 Task: Add Schoolyard Snacks Peanut Butter Keto Cereal to the cart.
Action: Mouse moved to (886, 318)
Screenshot: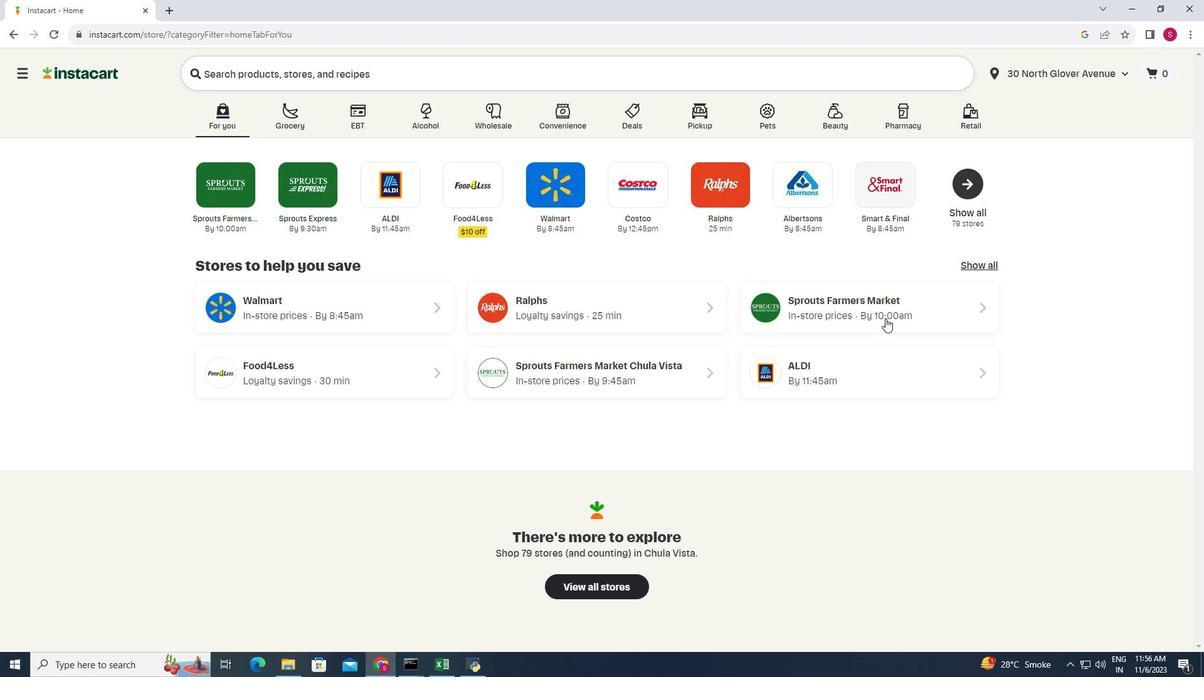 
Action: Mouse pressed left at (886, 318)
Screenshot: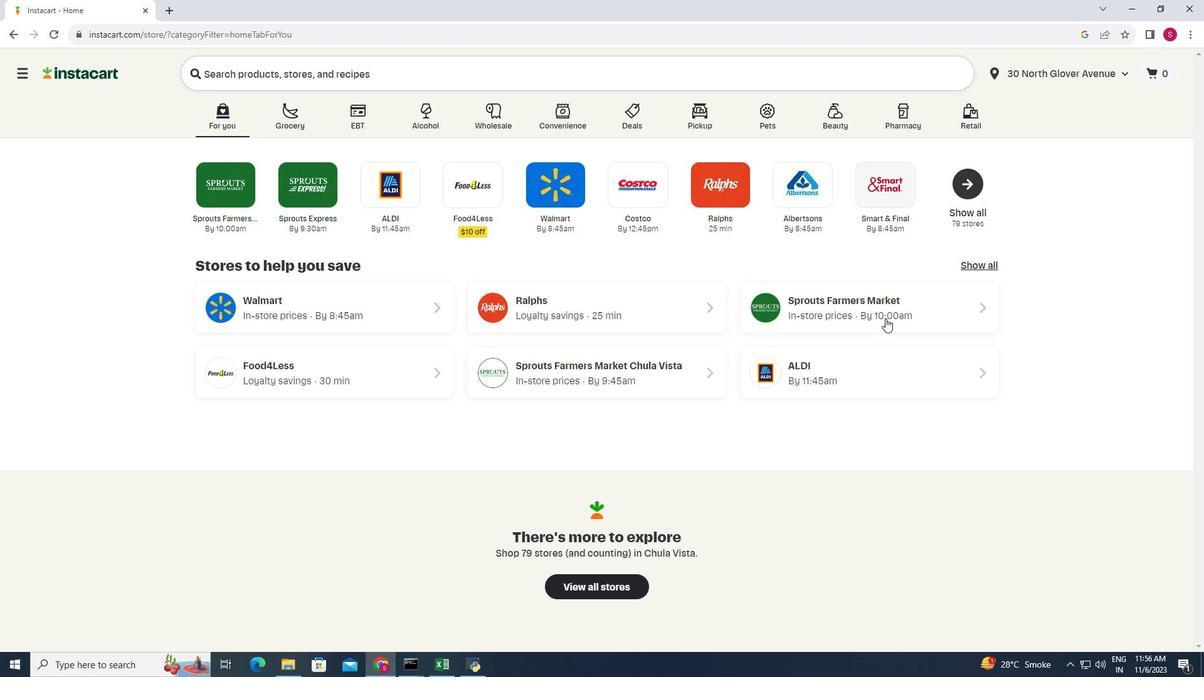 
Action: Mouse moved to (64, 409)
Screenshot: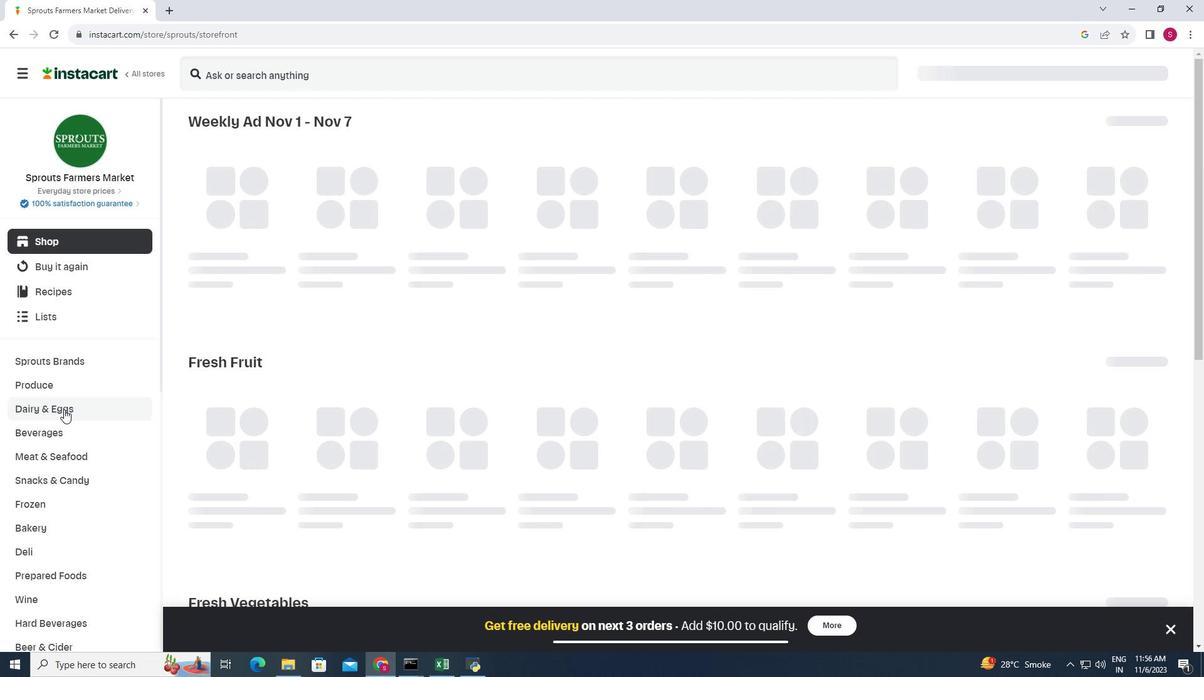 
Action: Mouse scrolled (64, 409) with delta (0, 0)
Screenshot: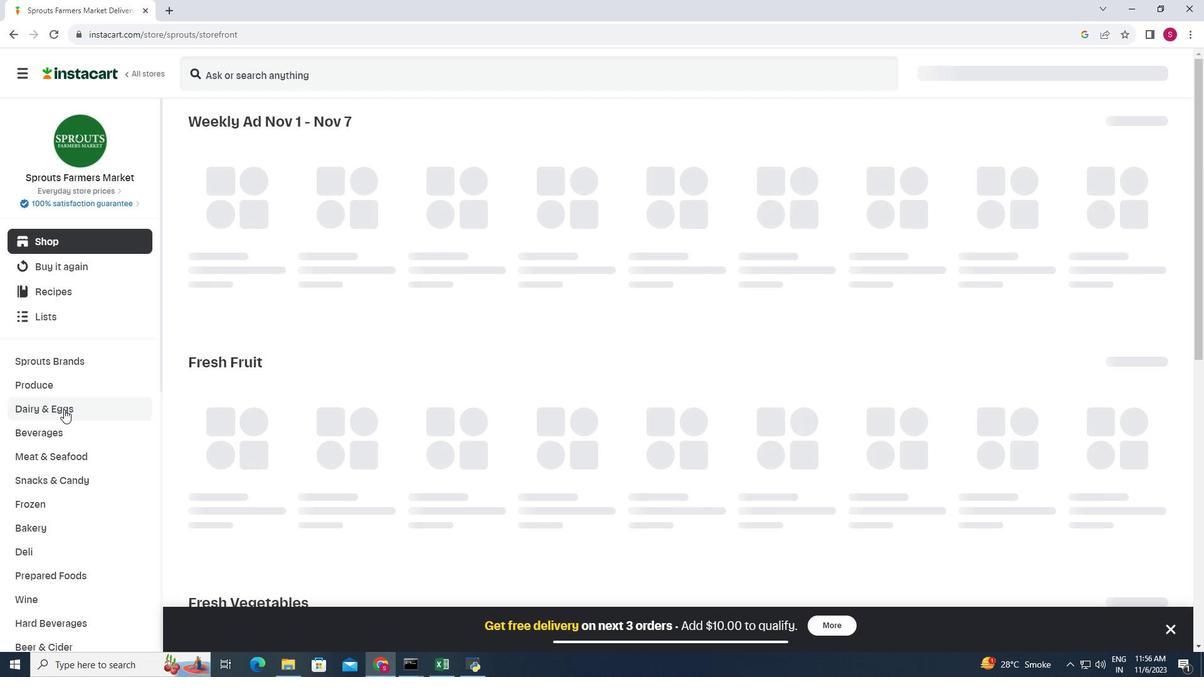 
Action: Mouse scrolled (64, 409) with delta (0, 0)
Screenshot: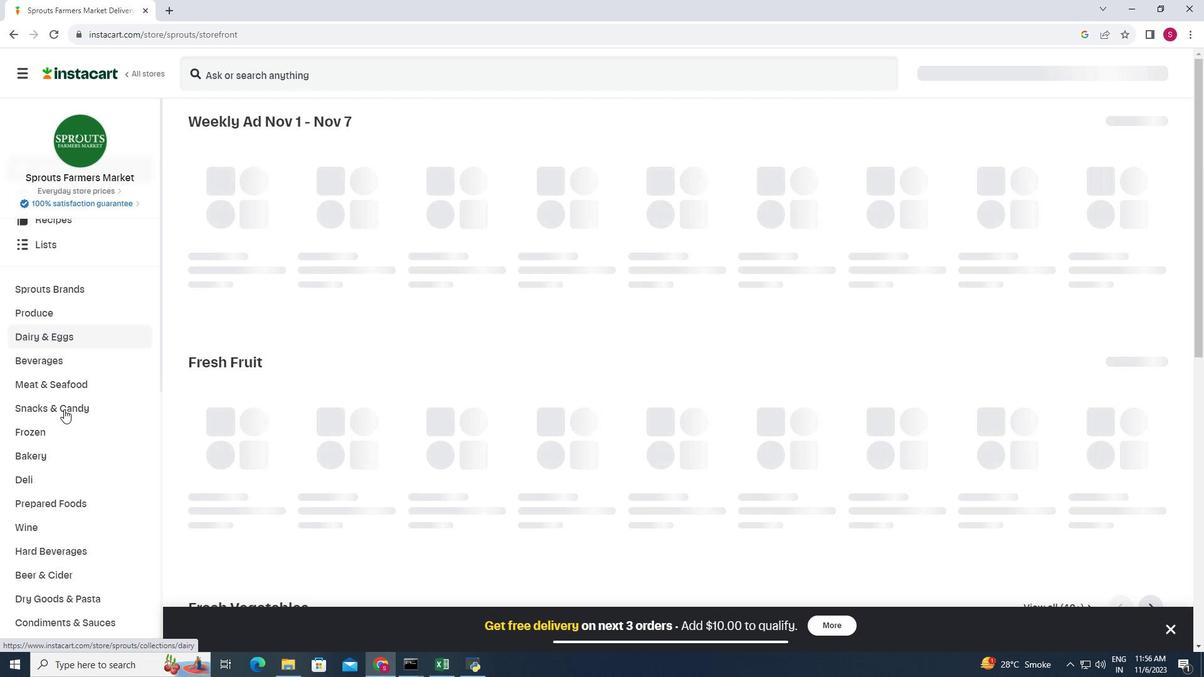 
Action: Mouse scrolled (64, 409) with delta (0, 0)
Screenshot: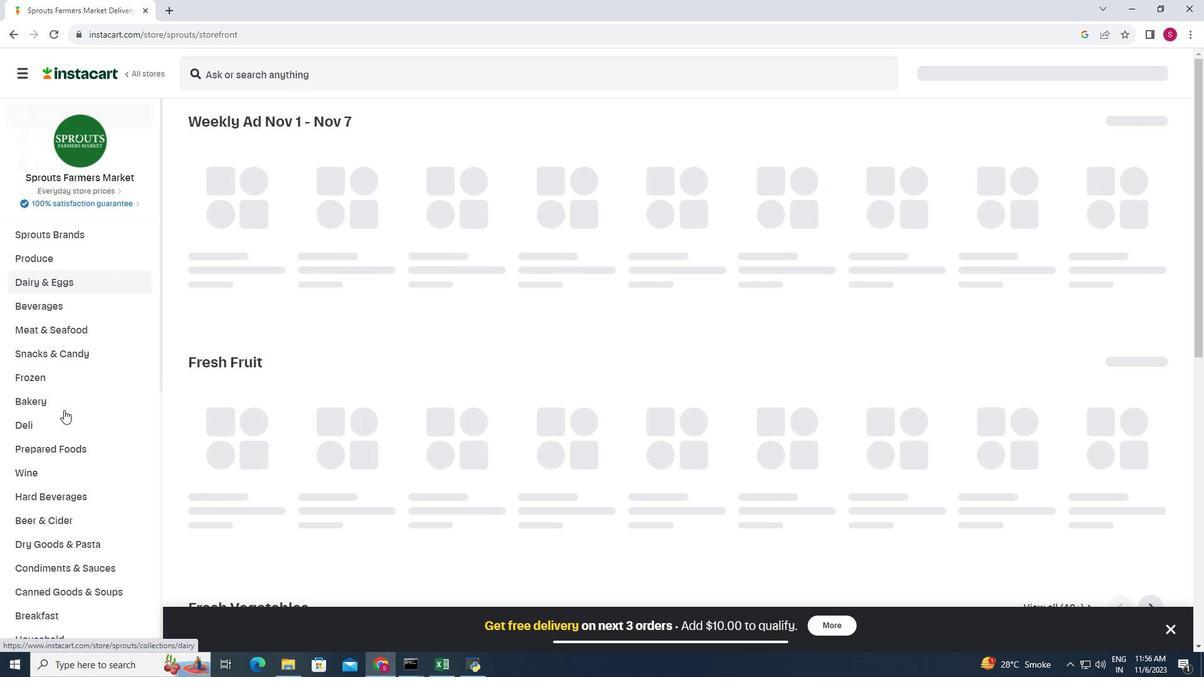 
Action: Mouse moved to (61, 414)
Screenshot: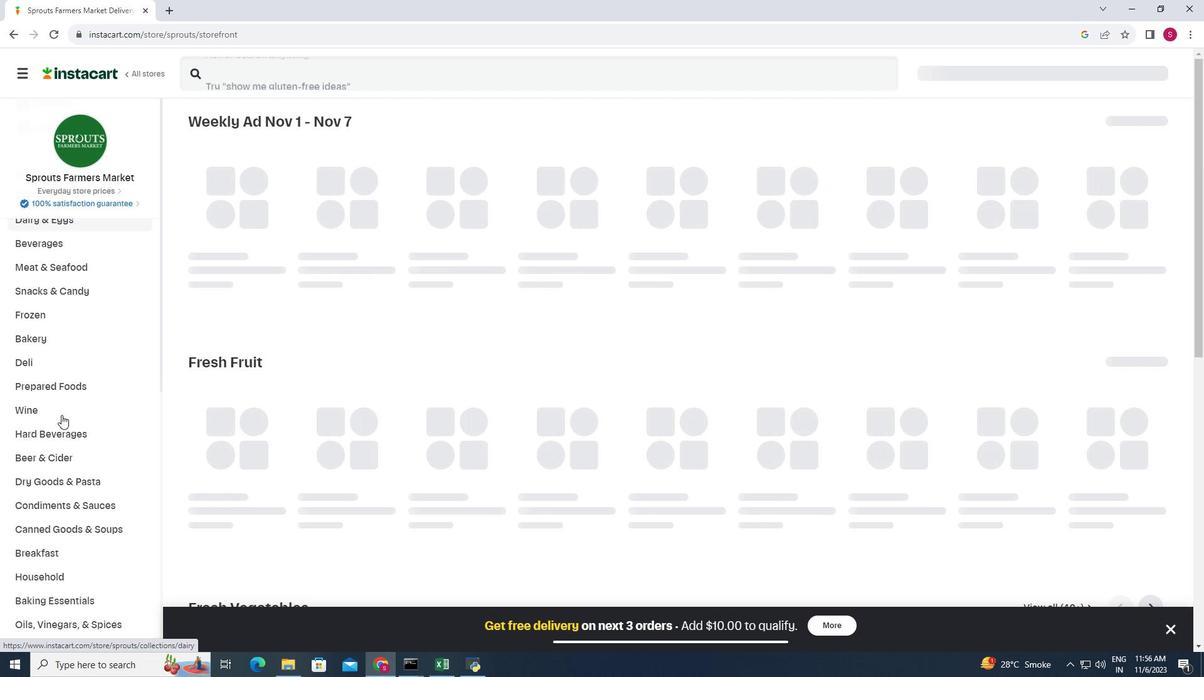 
Action: Mouse scrolled (61, 414) with delta (0, 0)
Screenshot: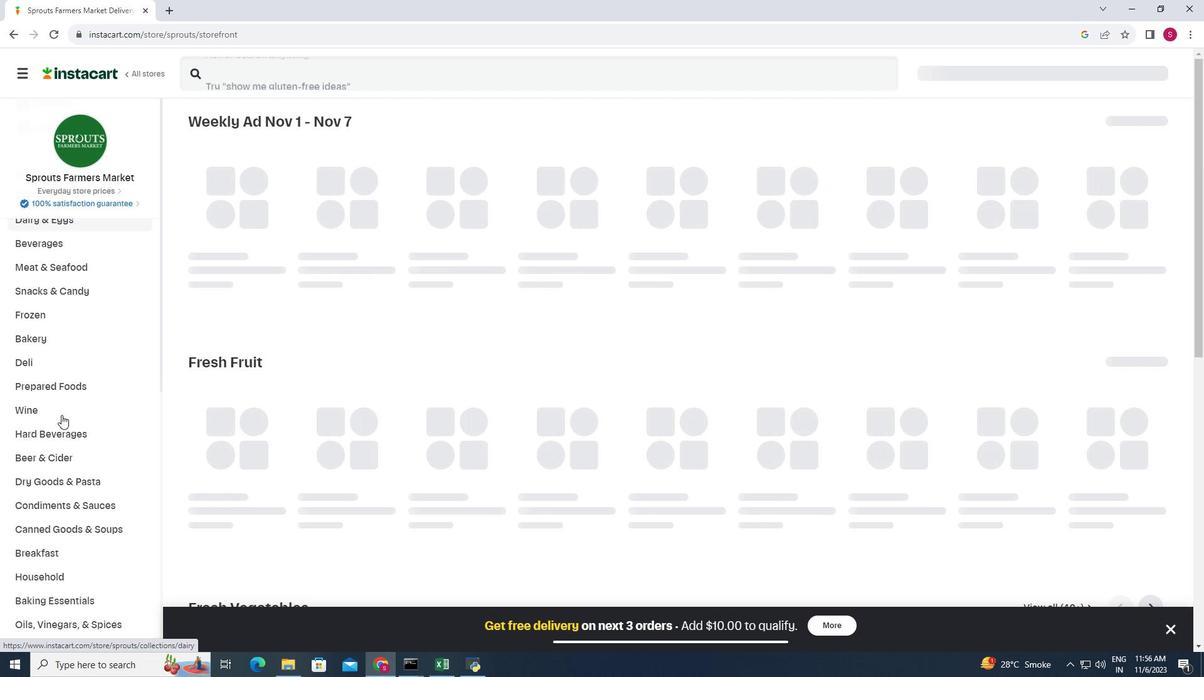 
Action: Mouse moved to (61, 483)
Screenshot: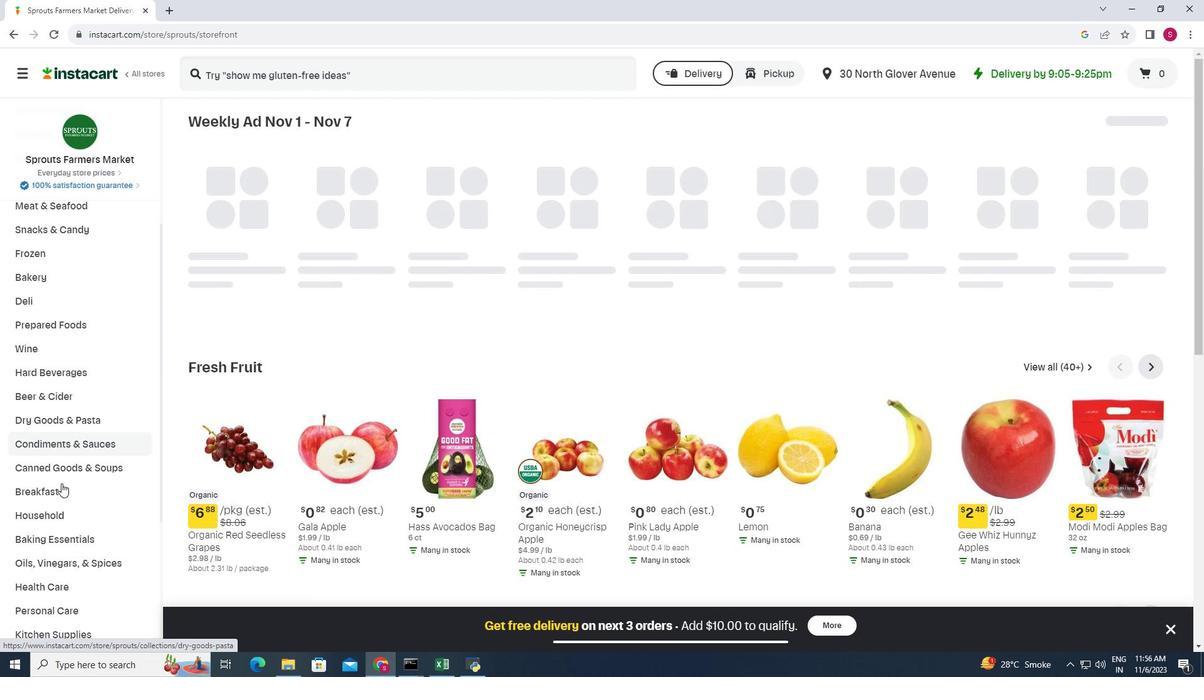 
Action: Mouse pressed left at (61, 483)
Screenshot: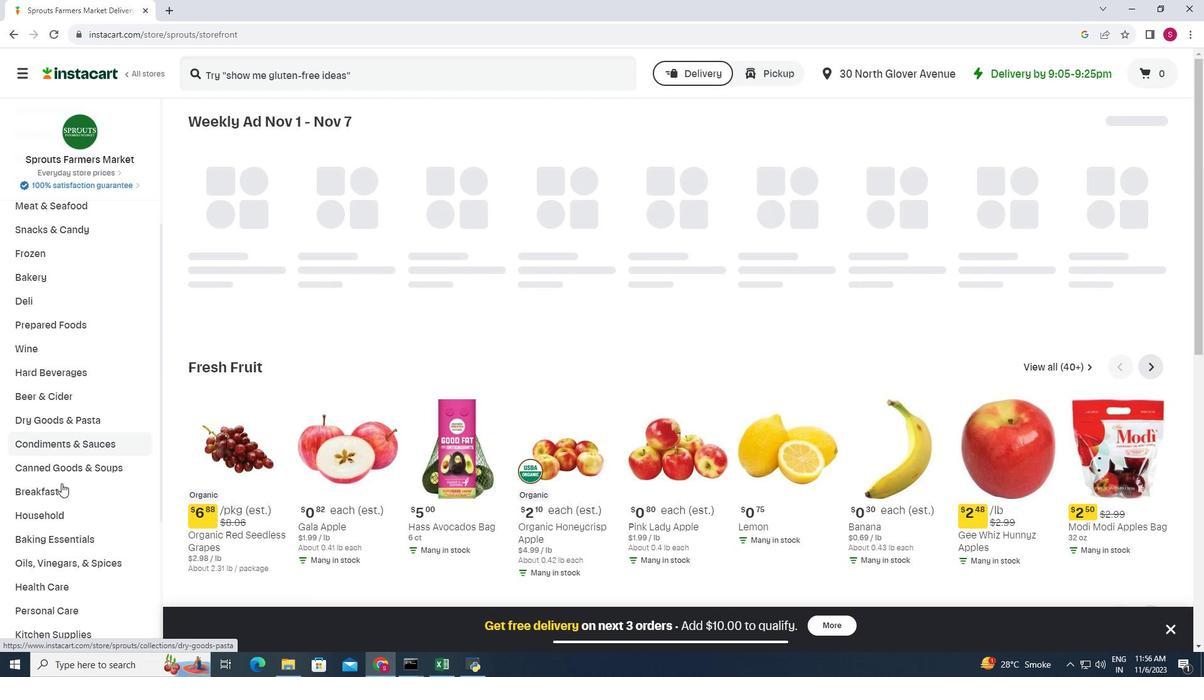 
Action: Mouse moved to (942, 149)
Screenshot: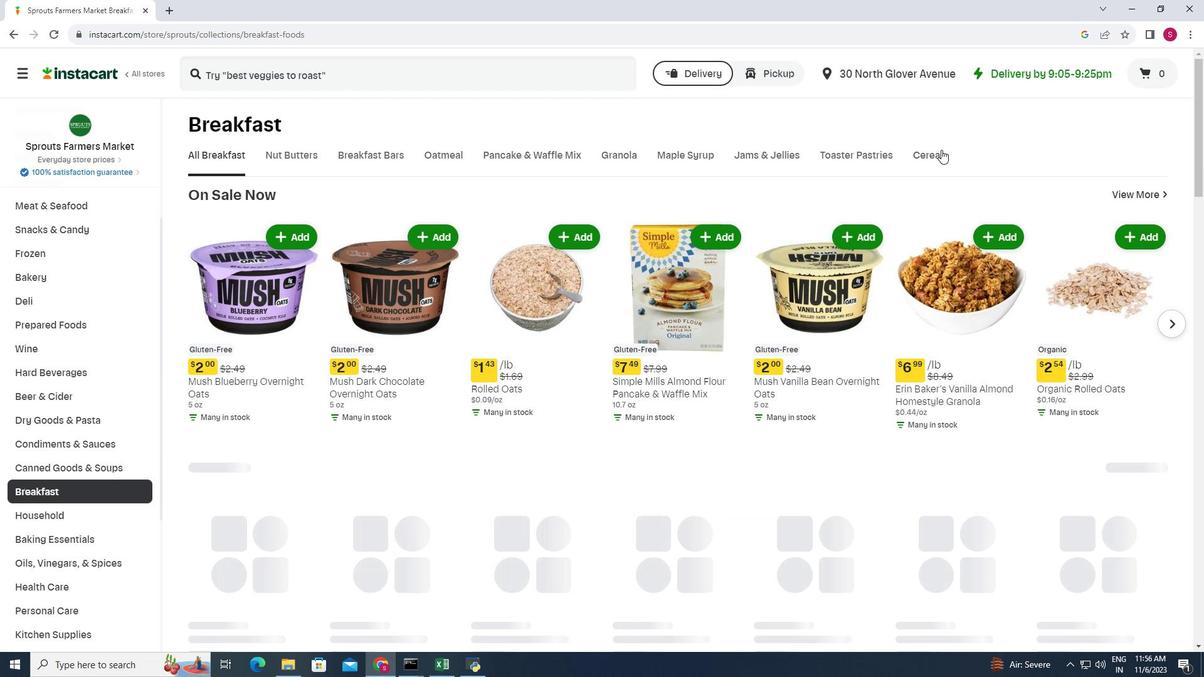 
Action: Mouse pressed left at (942, 149)
Screenshot: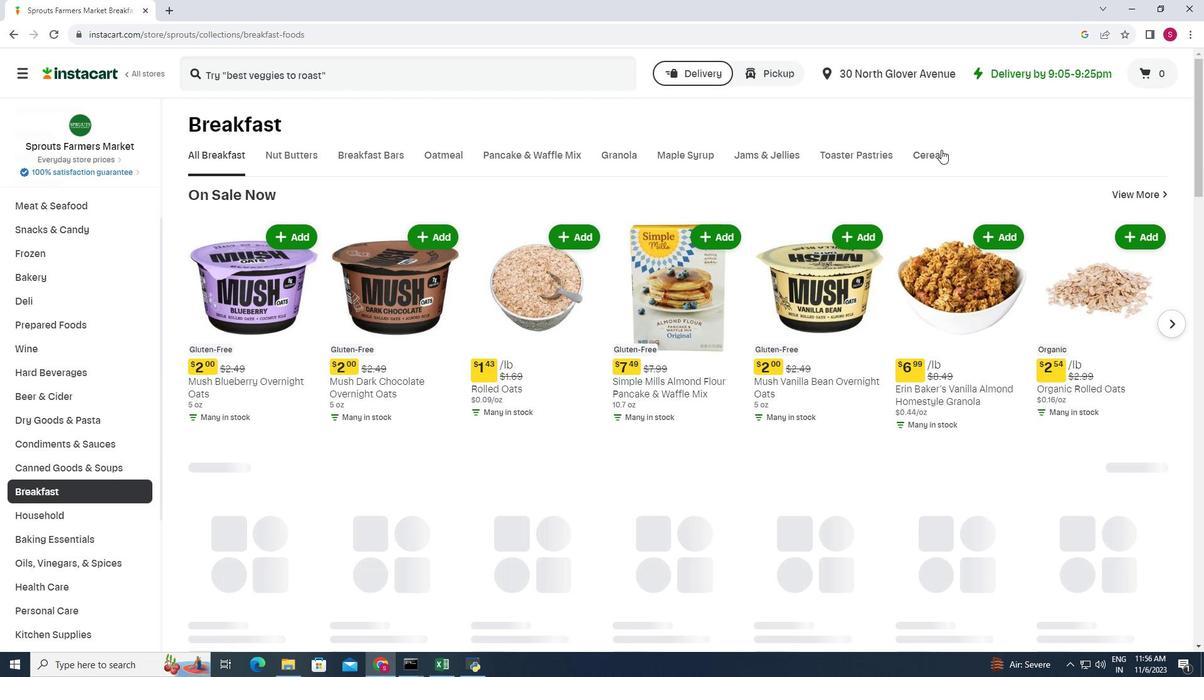 
Action: Mouse moved to (583, 225)
Screenshot: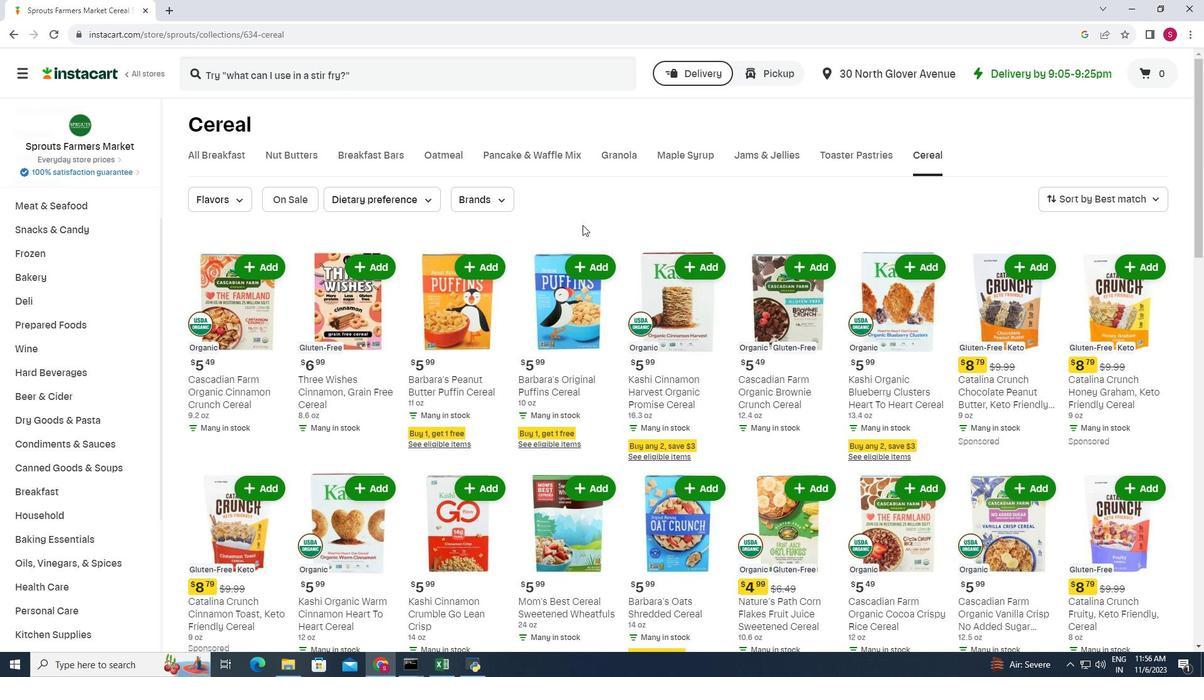
Action: Mouse scrolled (583, 224) with delta (0, 0)
Screenshot: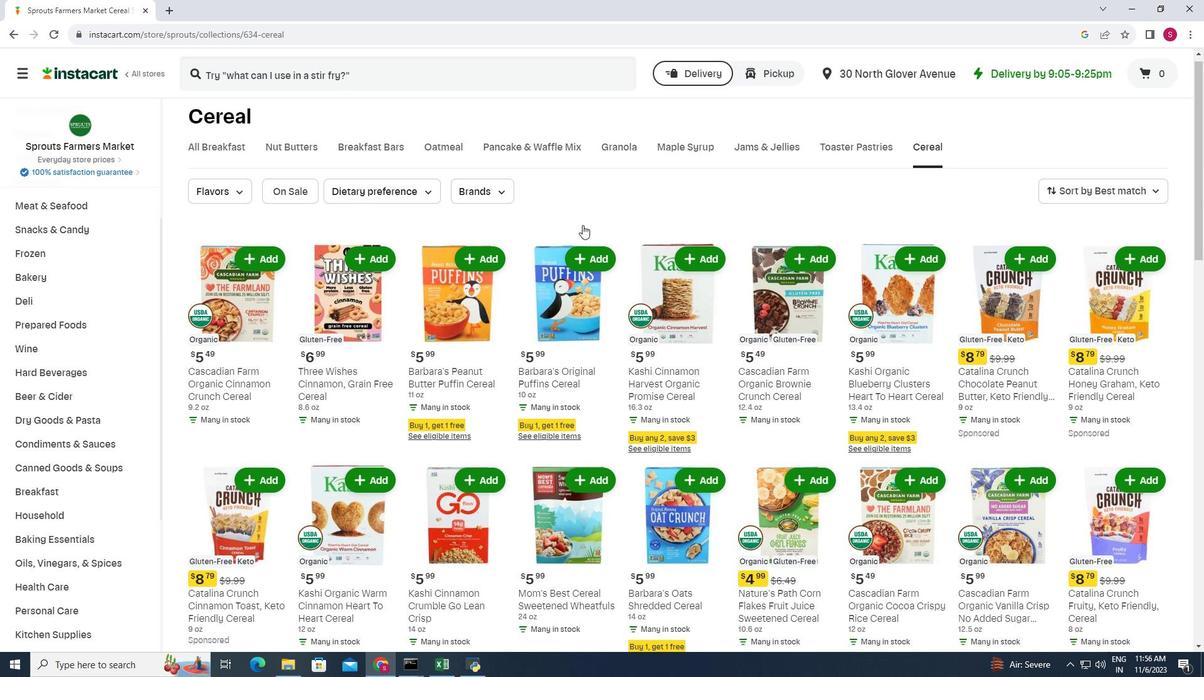 
Action: Mouse moved to (583, 225)
Screenshot: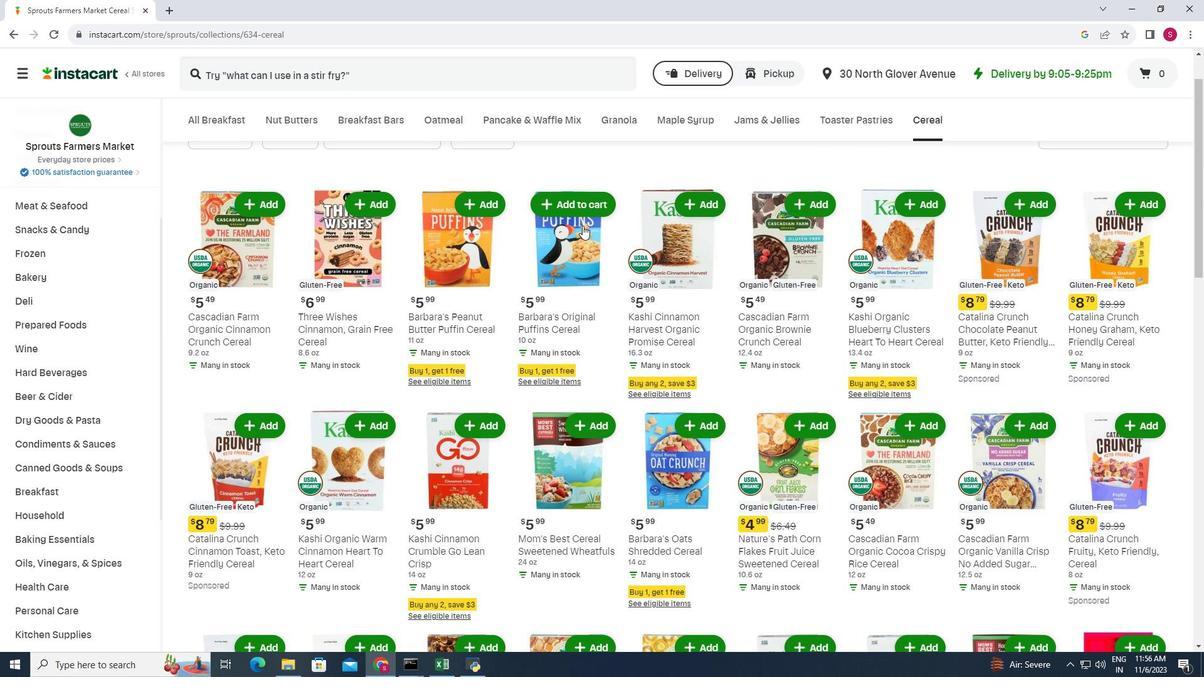 
Action: Mouse scrolled (583, 225) with delta (0, 0)
Screenshot: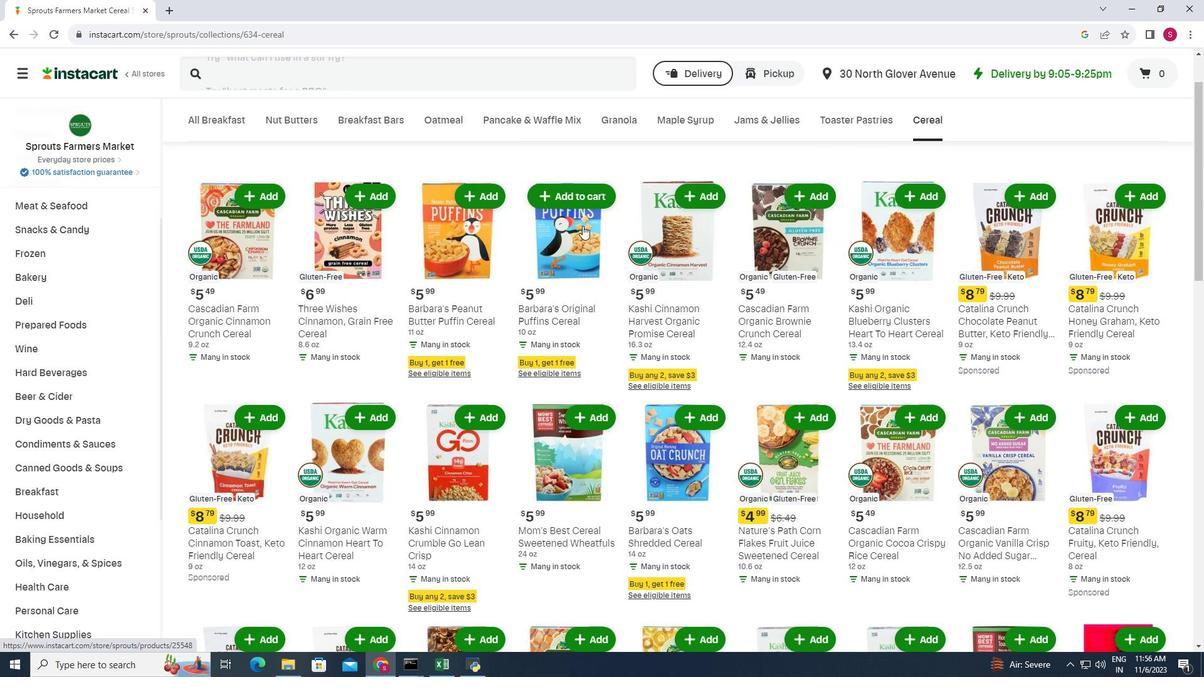 
Action: Mouse scrolled (583, 225) with delta (0, 0)
Screenshot: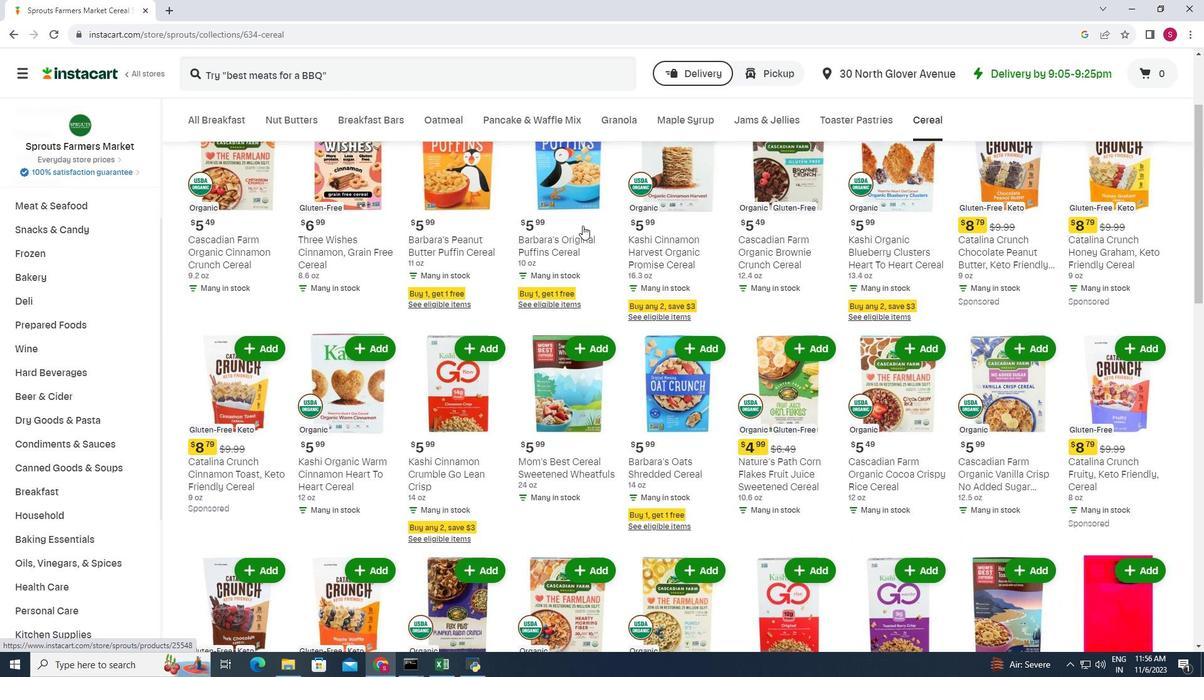 
Action: Mouse scrolled (583, 225) with delta (0, 0)
Screenshot: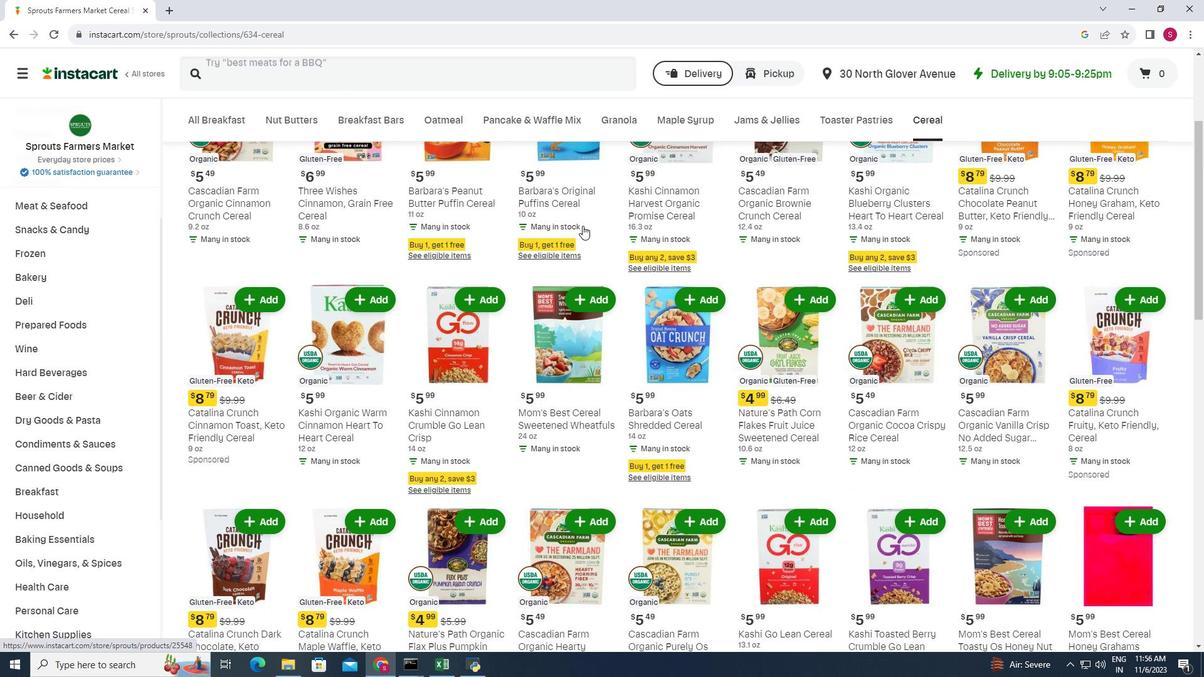 
Action: Mouse scrolled (583, 225) with delta (0, 0)
Screenshot: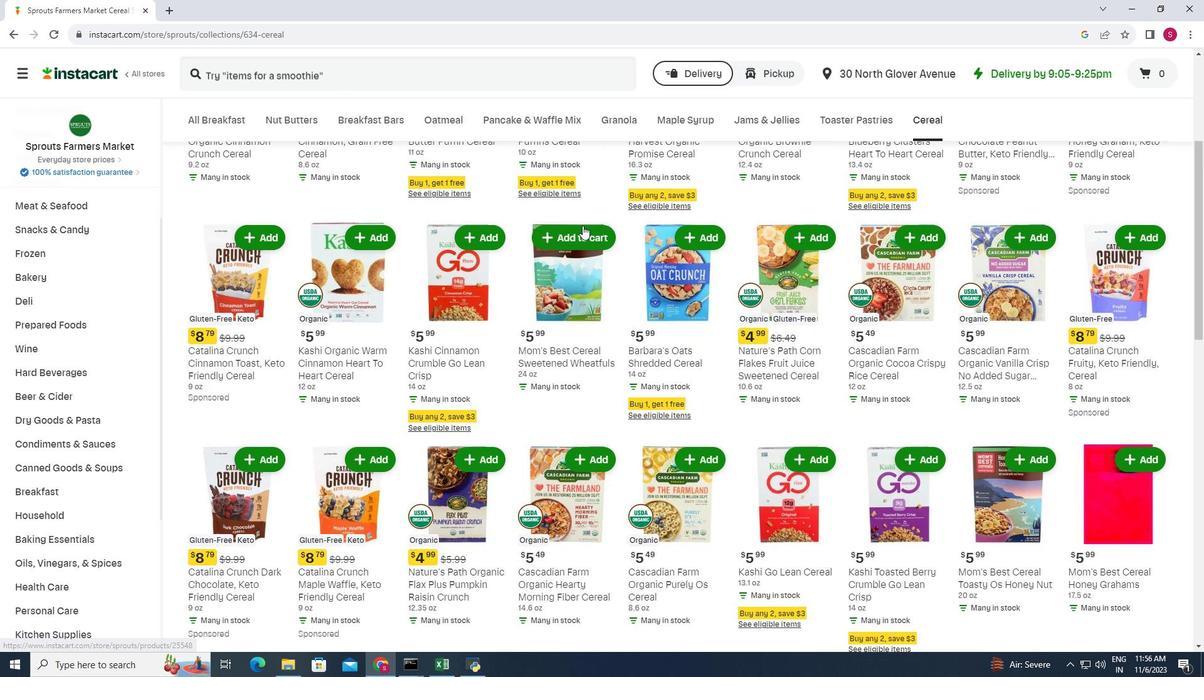 
Action: Mouse scrolled (583, 225) with delta (0, 0)
Screenshot: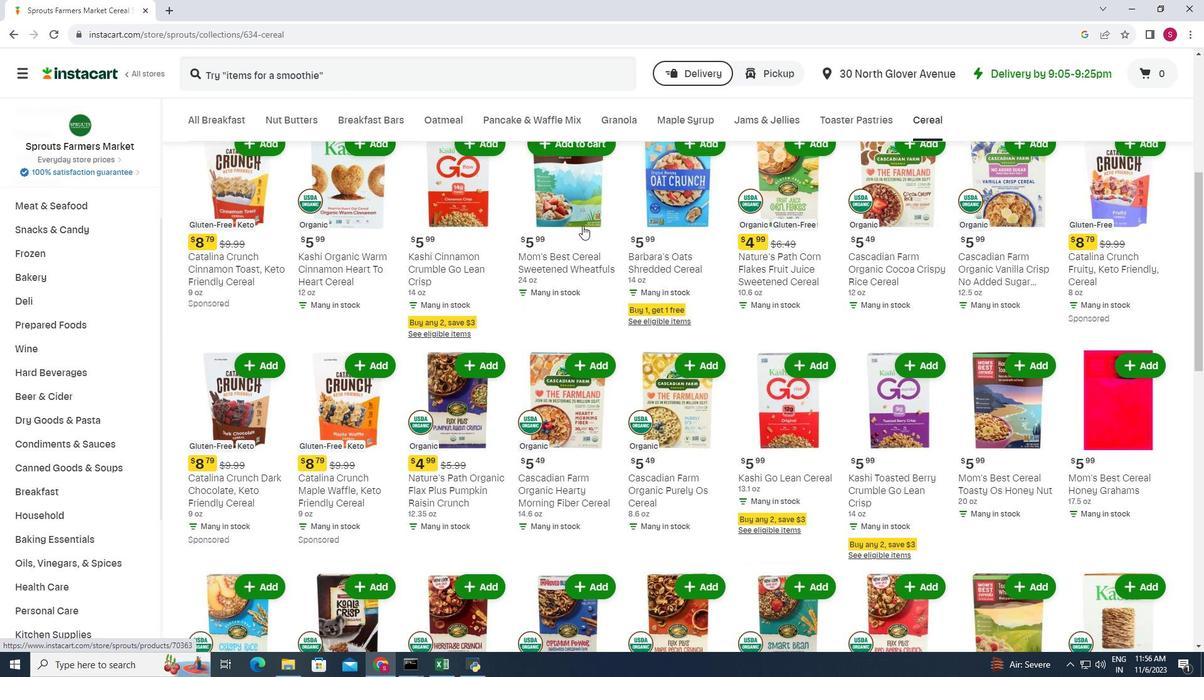 
Action: Mouse scrolled (583, 225) with delta (0, 0)
Screenshot: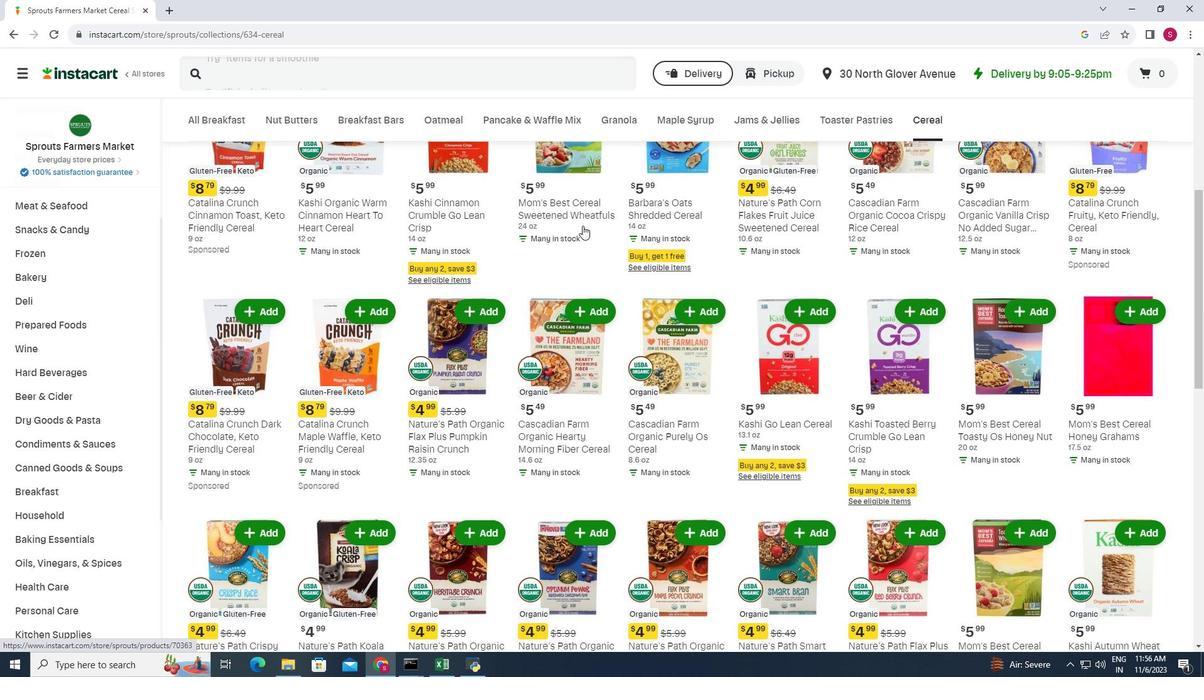 
Action: Mouse scrolled (583, 225) with delta (0, 0)
Screenshot: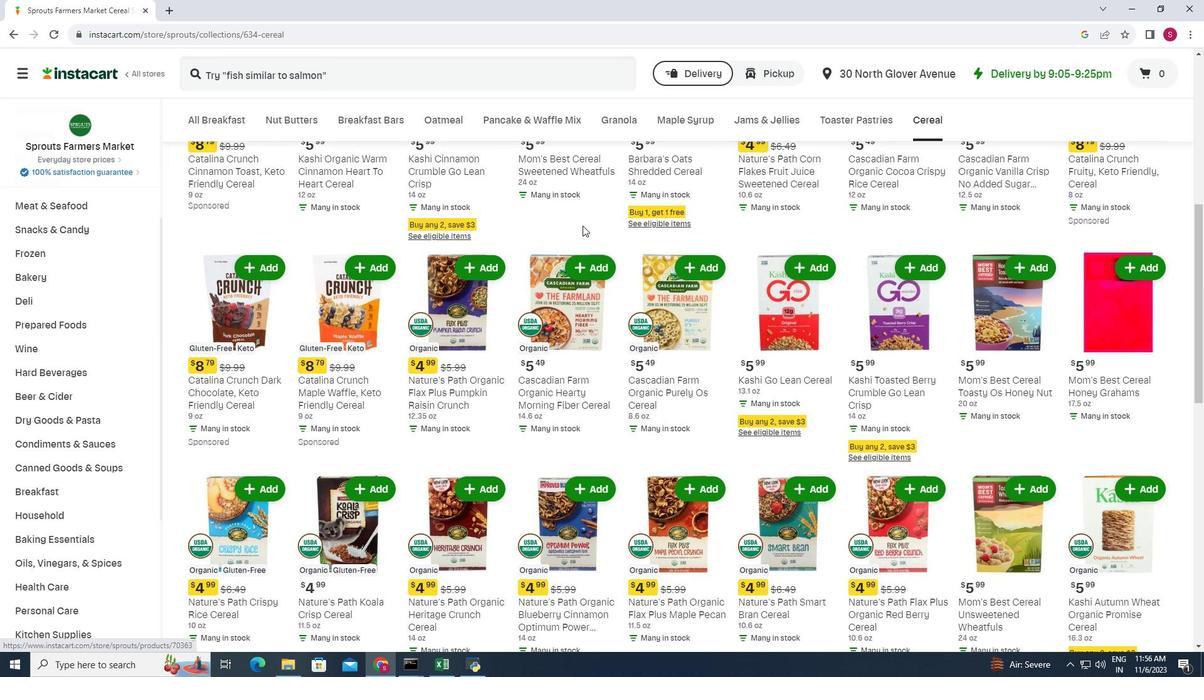 
Action: Mouse scrolled (583, 225) with delta (0, 0)
Screenshot: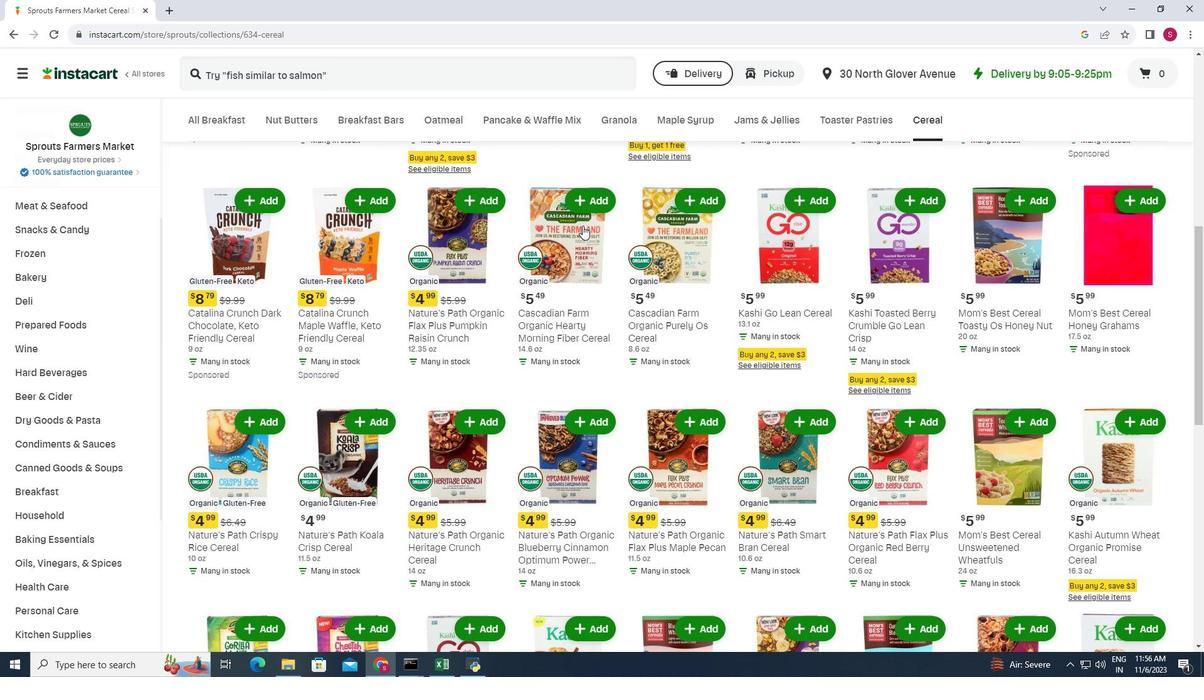 
Action: Mouse scrolled (583, 225) with delta (0, 0)
Screenshot: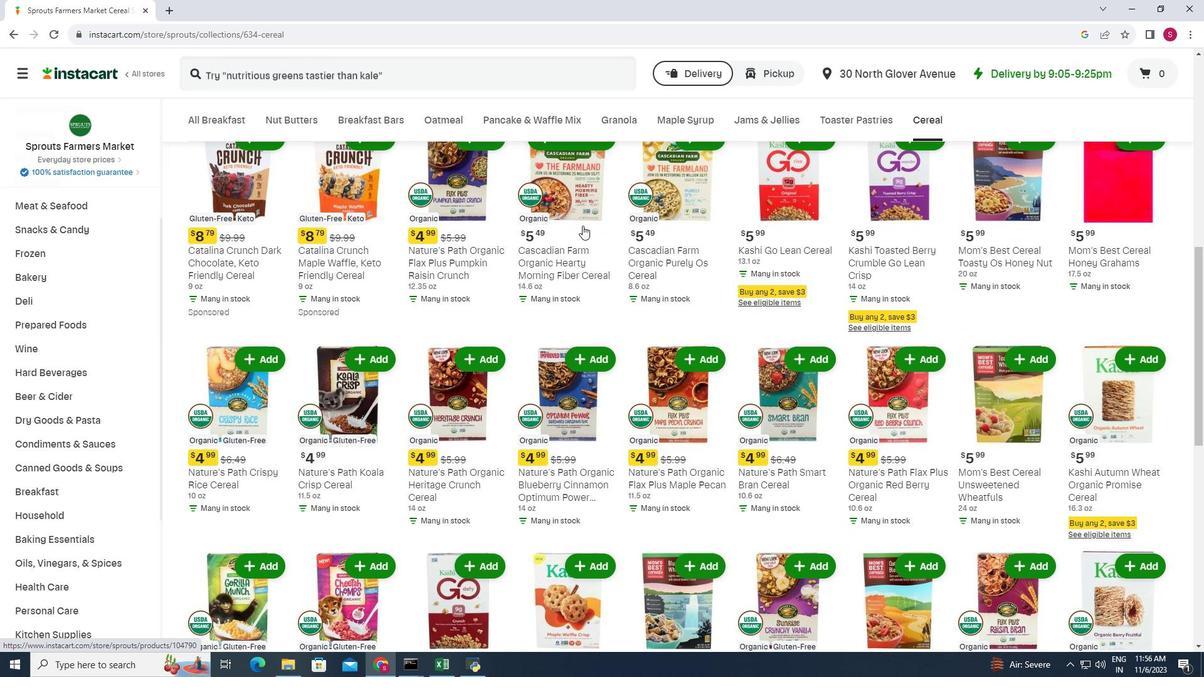 
Action: Mouse scrolled (583, 225) with delta (0, 0)
Screenshot: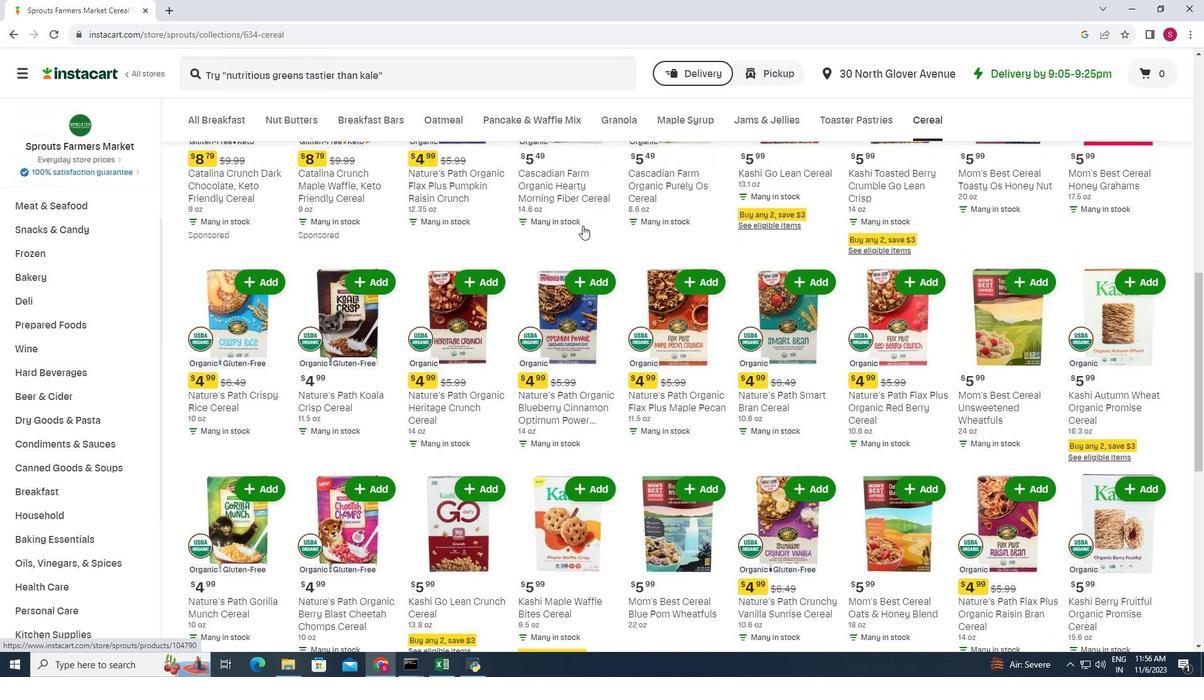 
Action: Mouse scrolled (583, 225) with delta (0, 0)
Screenshot: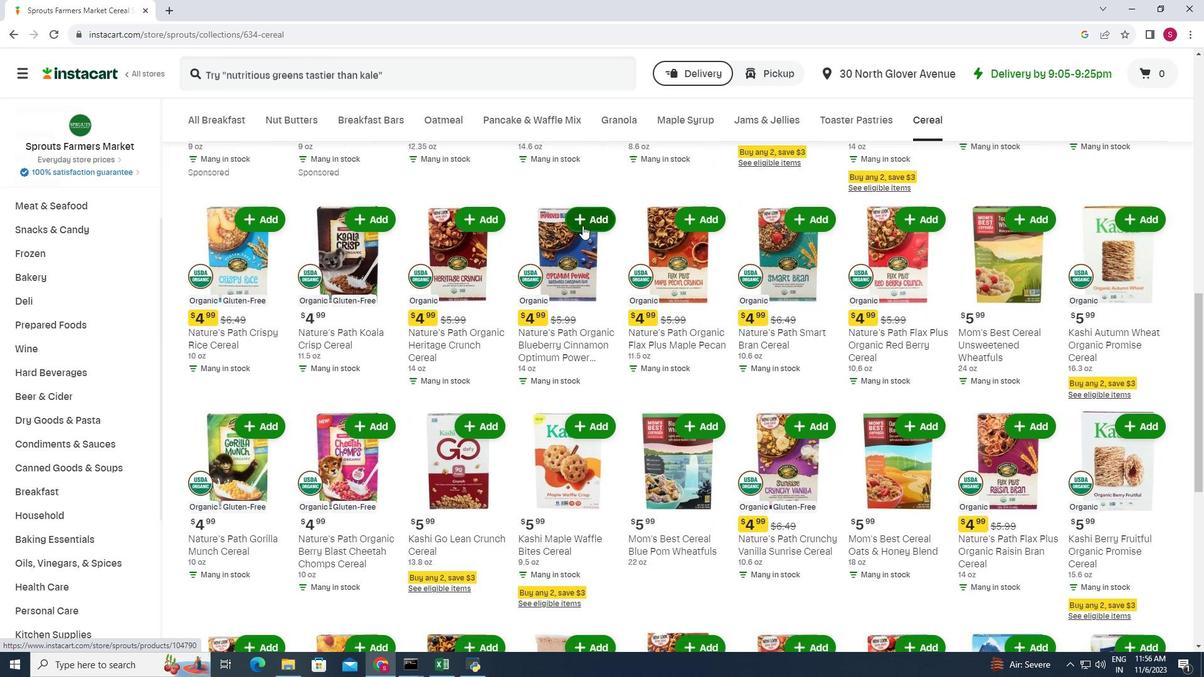 
Action: Mouse scrolled (583, 225) with delta (0, 0)
Screenshot: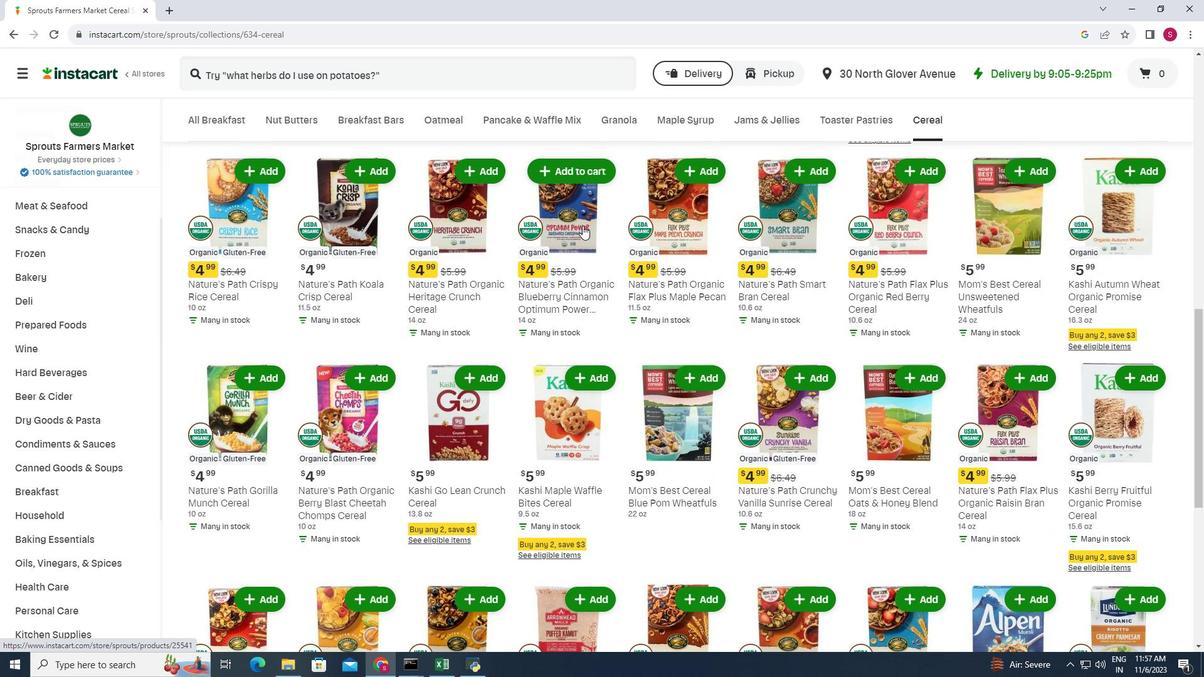 
Action: Mouse scrolled (583, 225) with delta (0, 0)
Screenshot: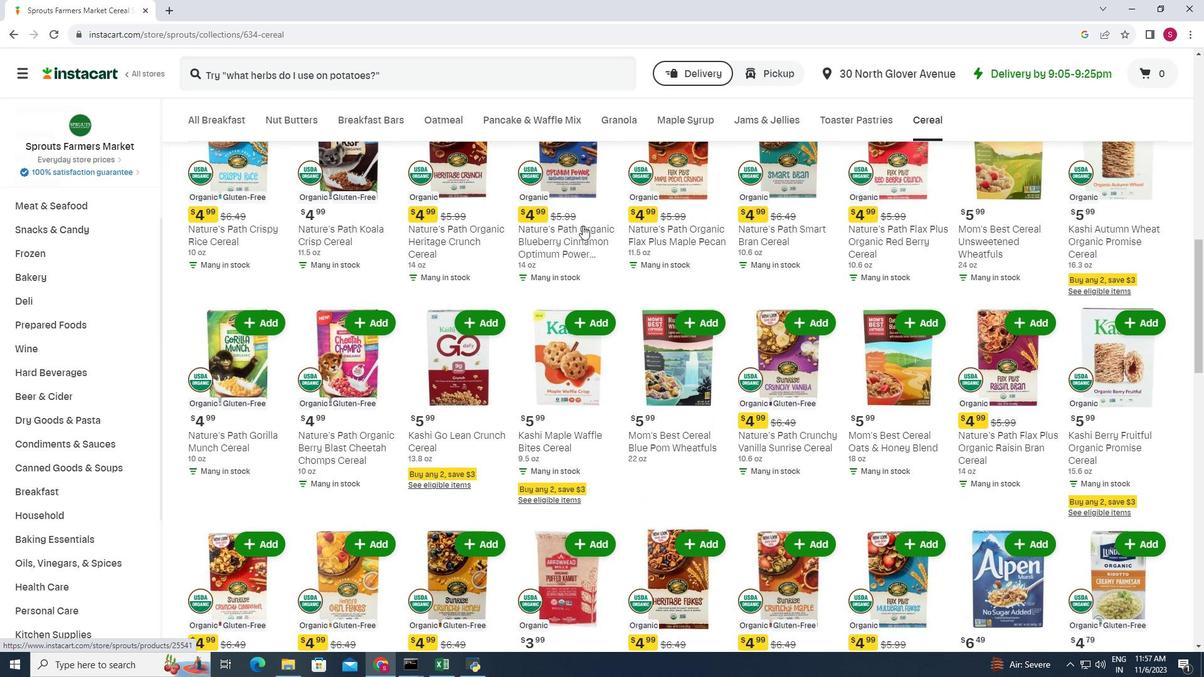 
Action: Mouse scrolled (583, 225) with delta (0, 0)
Screenshot: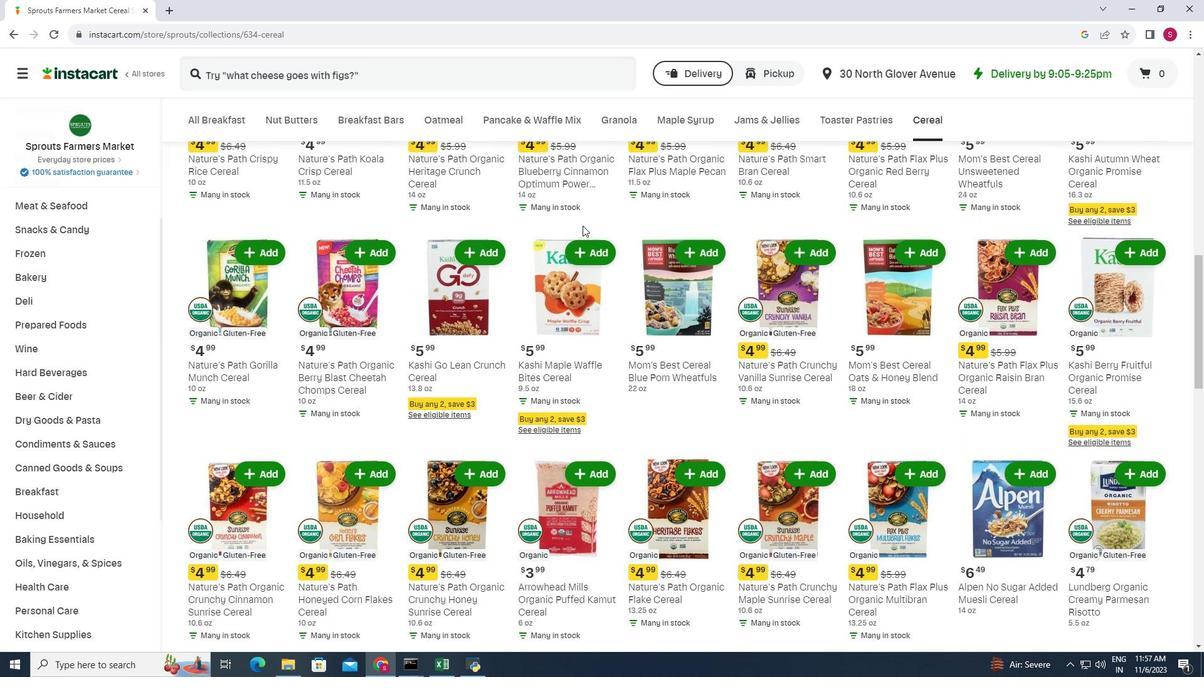 
Action: Mouse scrolled (583, 225) with delta (0, 0)
Screenshot: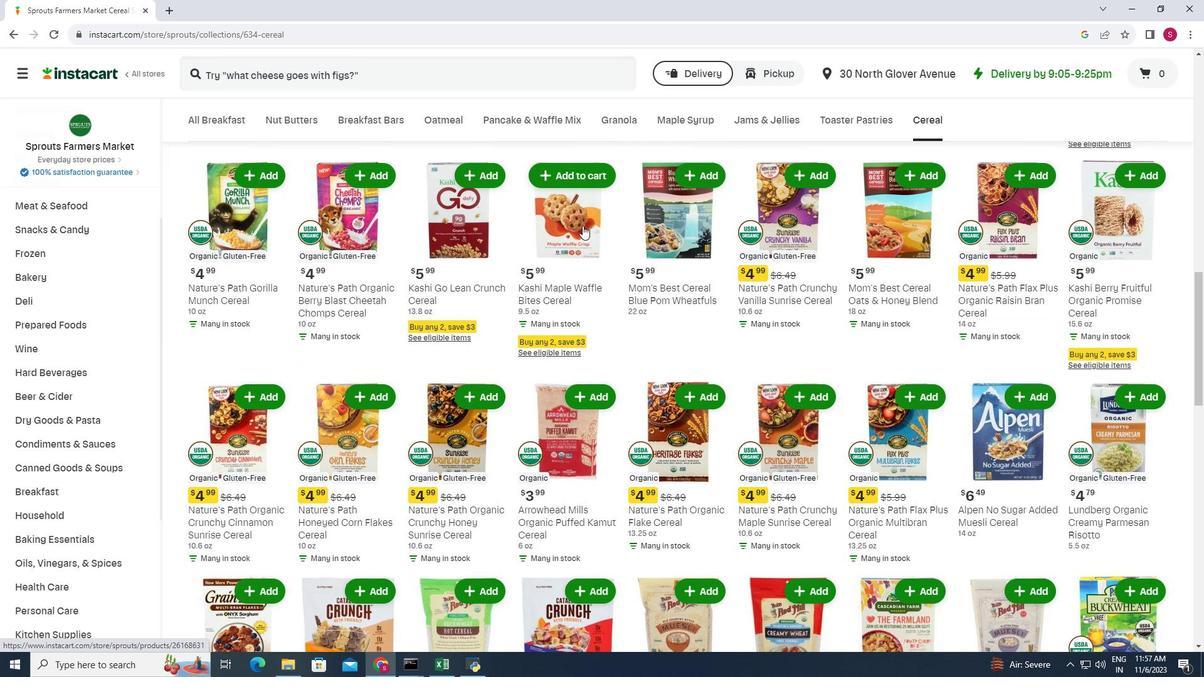 
Action: Mouse scrolled (583, 225) with delta (0, 0)
Screenshot: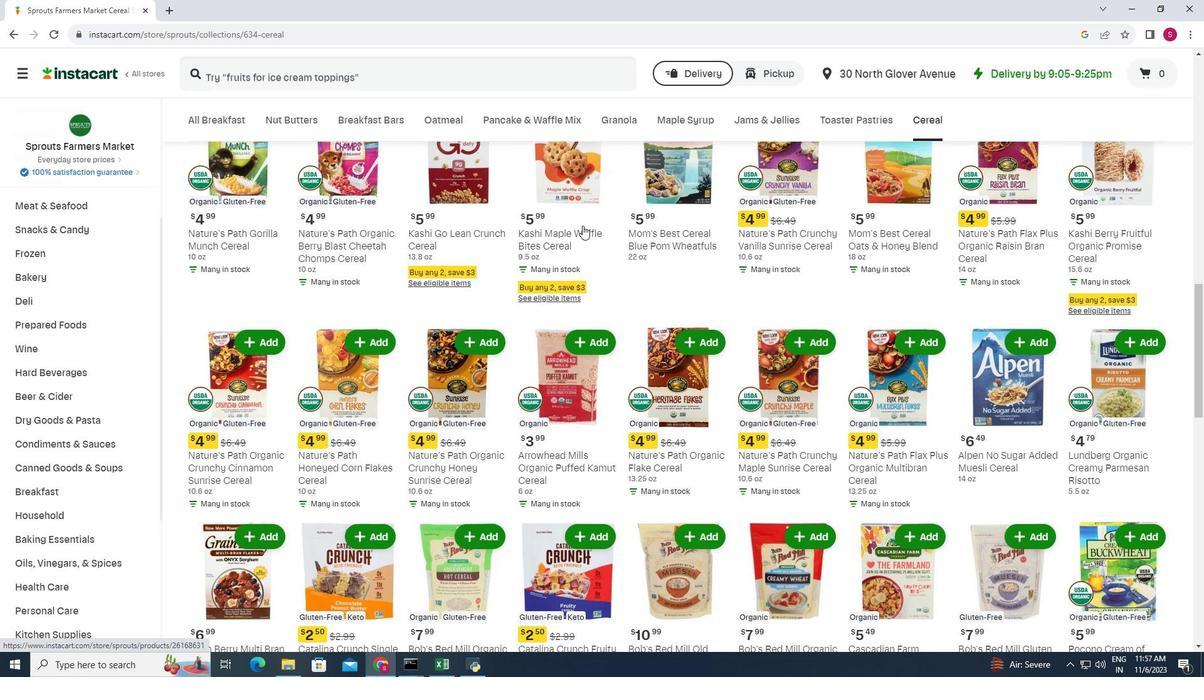 
Action: Mouse scrolled (583, 225) with delta (0, 0)
Screenshot: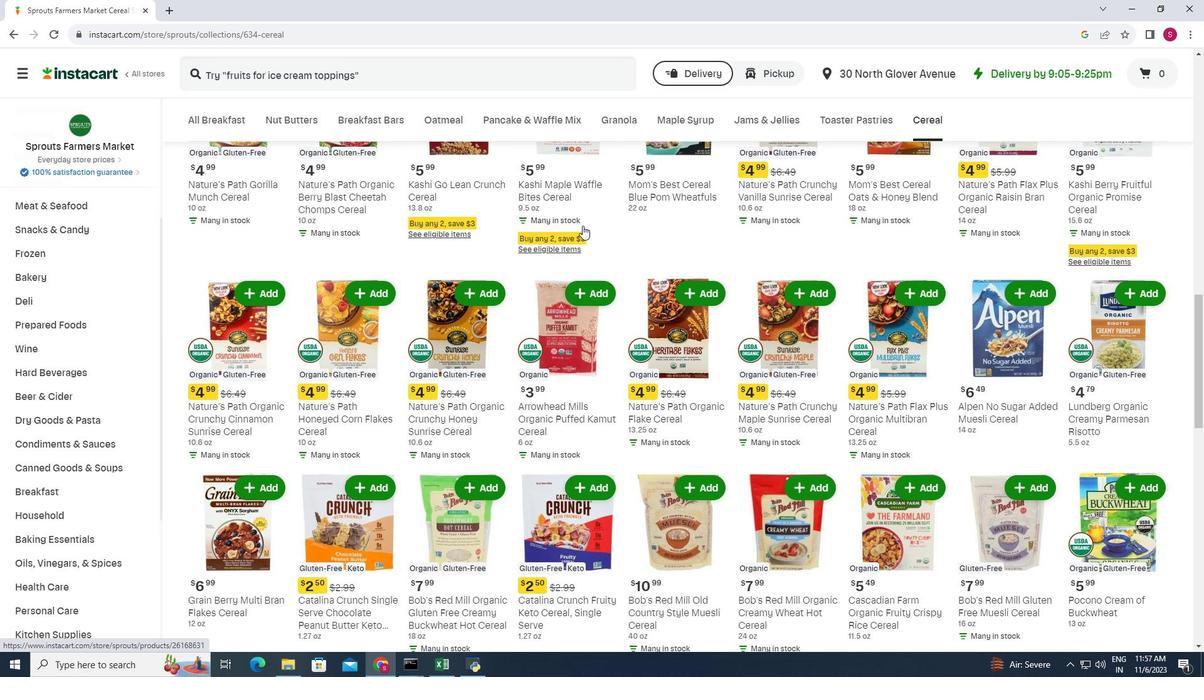 
Action: Mouse scrolled (583, 225) with delta (0, 0)
Screenshot: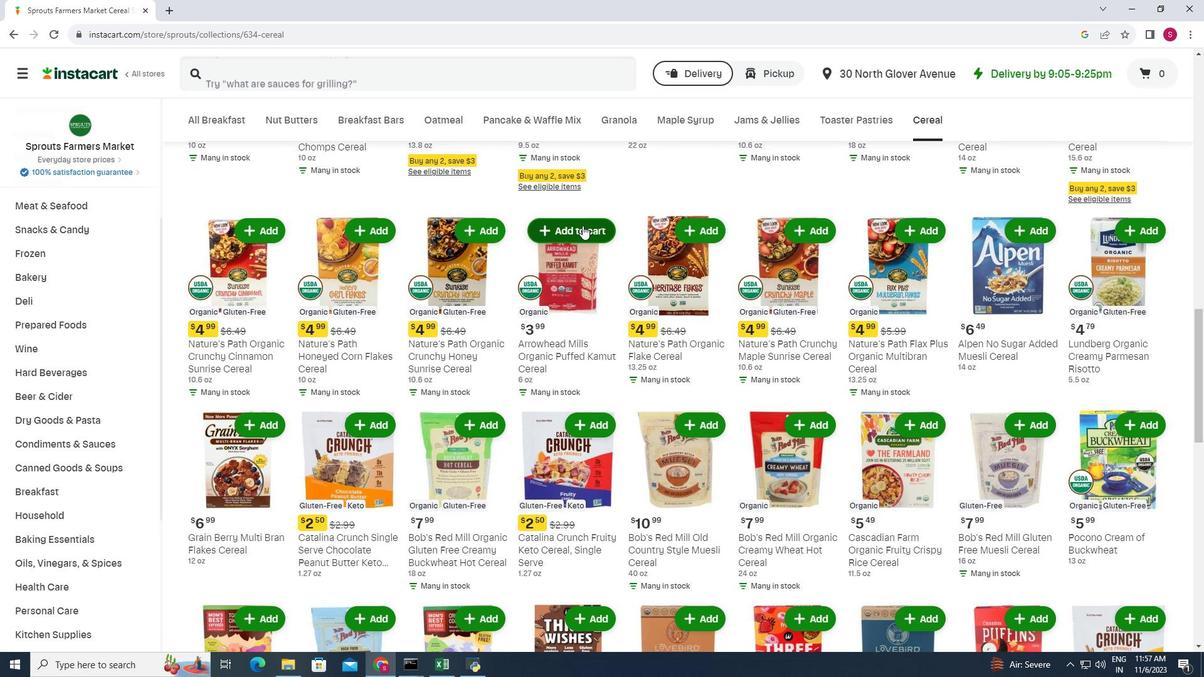
Action: Mouse scrolled (583, 225) with delta (0, 0)
Screenshot: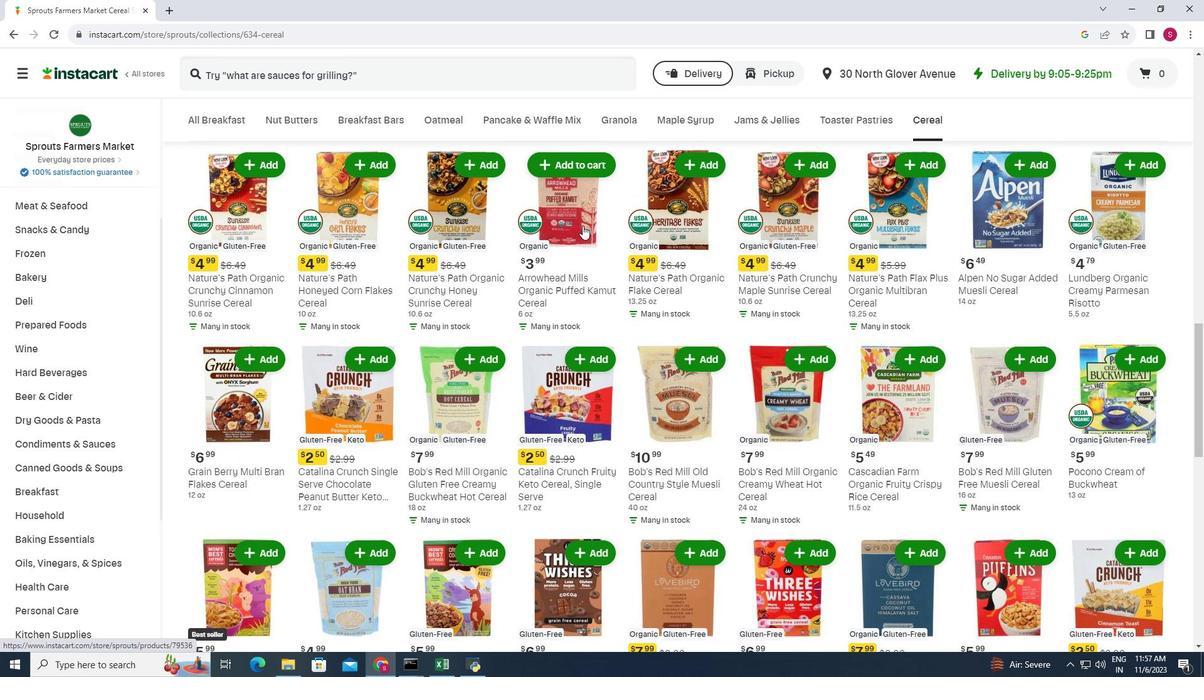 
Action: Mouse scrolled (583, 225) with delta (0, 0)
Screenshot: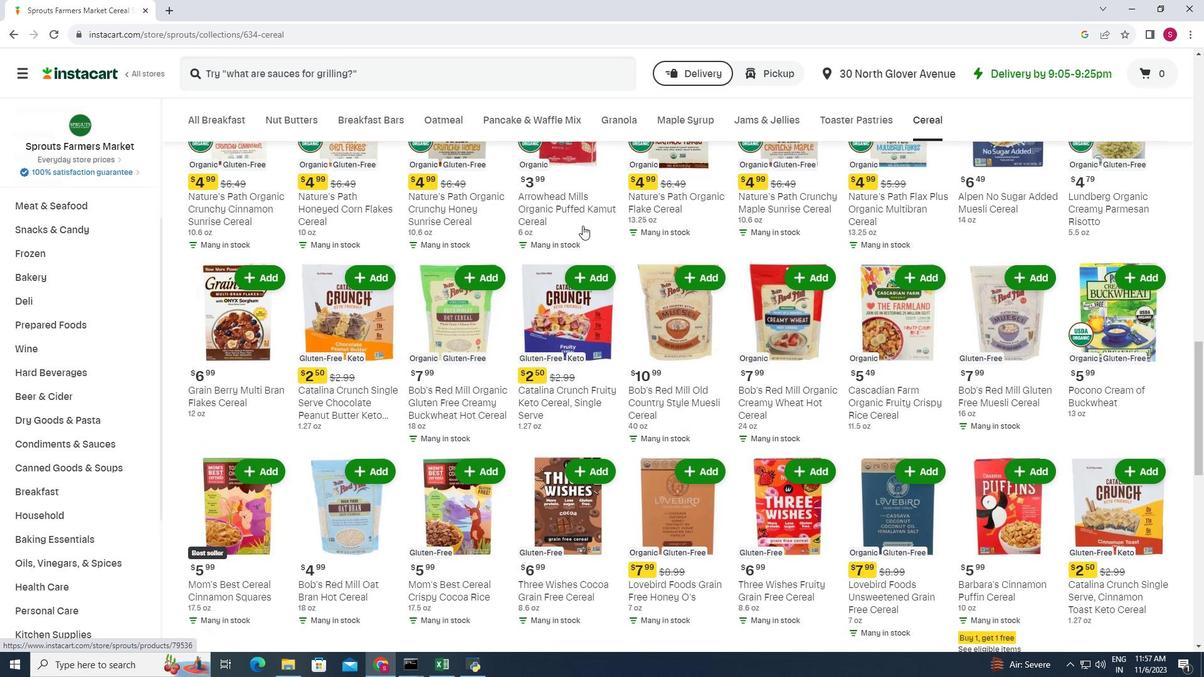 
Action: Mouse scrolled (583, 225) with delta (0, 0)
Screenshot: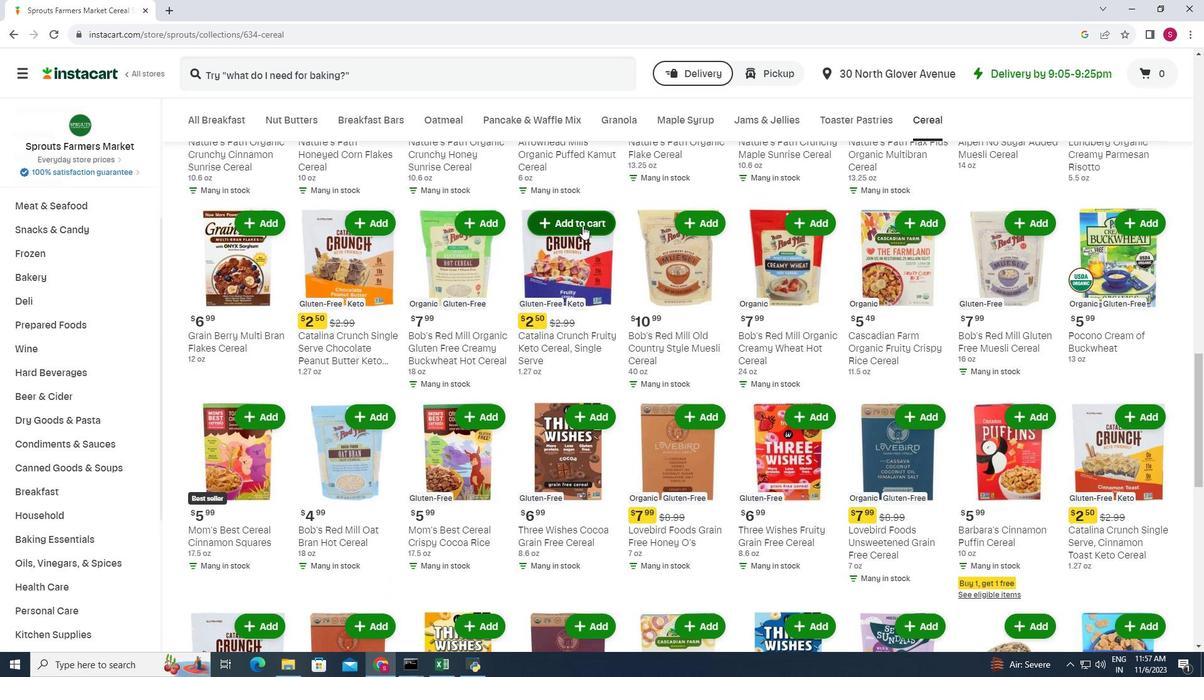 
Action: Mouse scrolled (583, 225) with delta (0, 0)
Screenshot: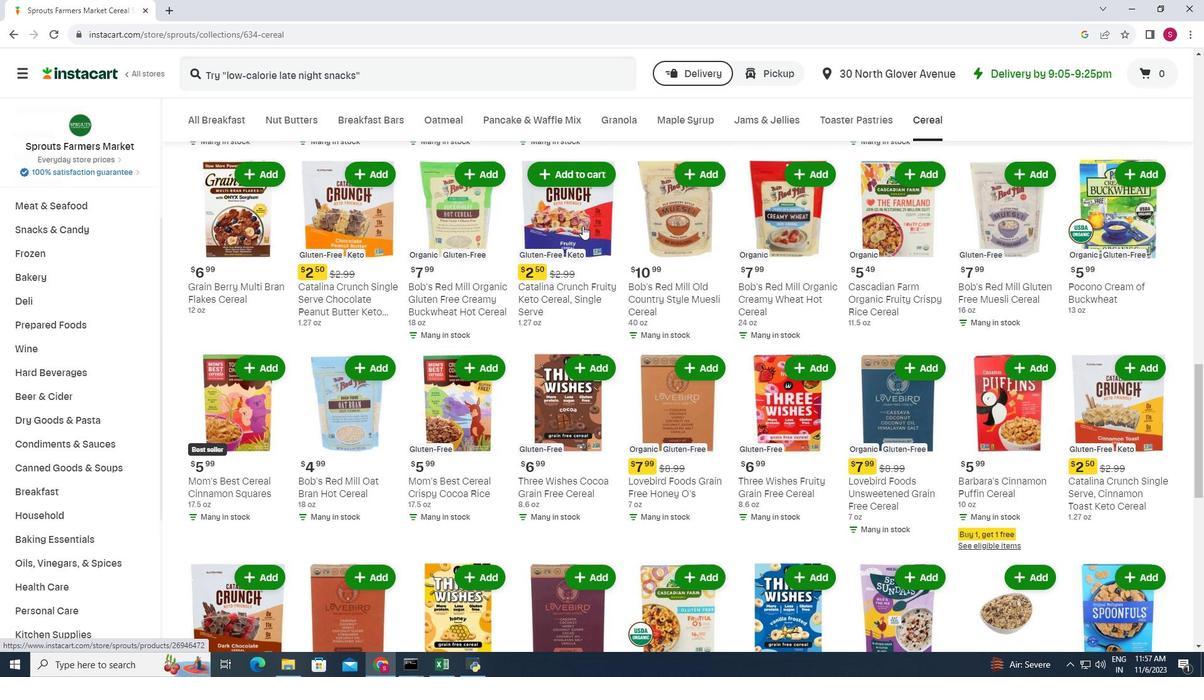 
Action: Mouse scrolled (583, 225) with delta (0, 0)
Screenshot: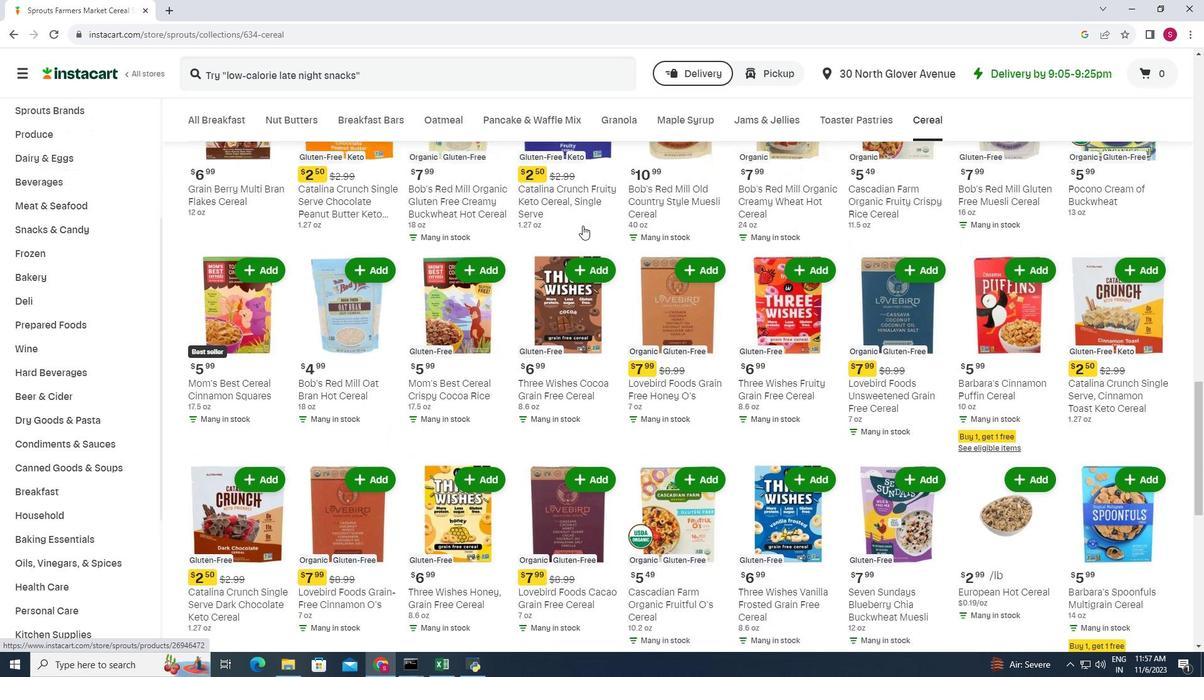 
Action: Mouse scrolled (583, 225) with delta (0, 0)
Screenshot: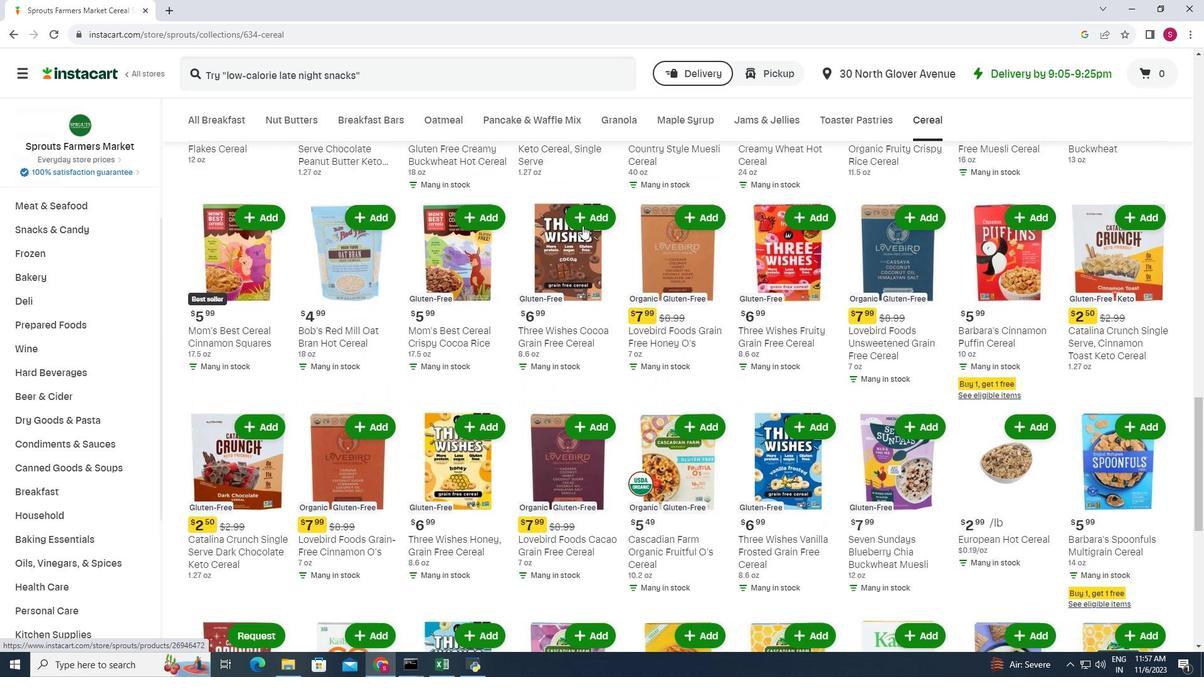 
Action: Mouse scrolled (583, 225) with delta (0, 0)
Screenshot: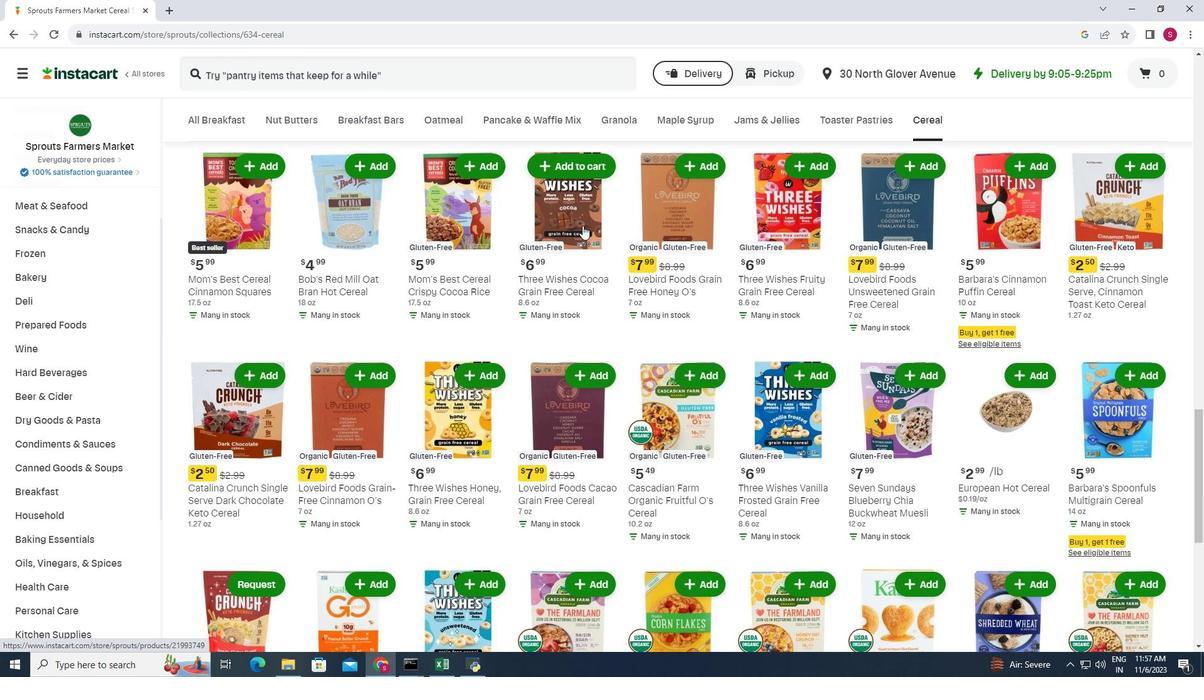 
Action: Mouse scrolled (583, 225) with delta (0, 0)
Screenshot: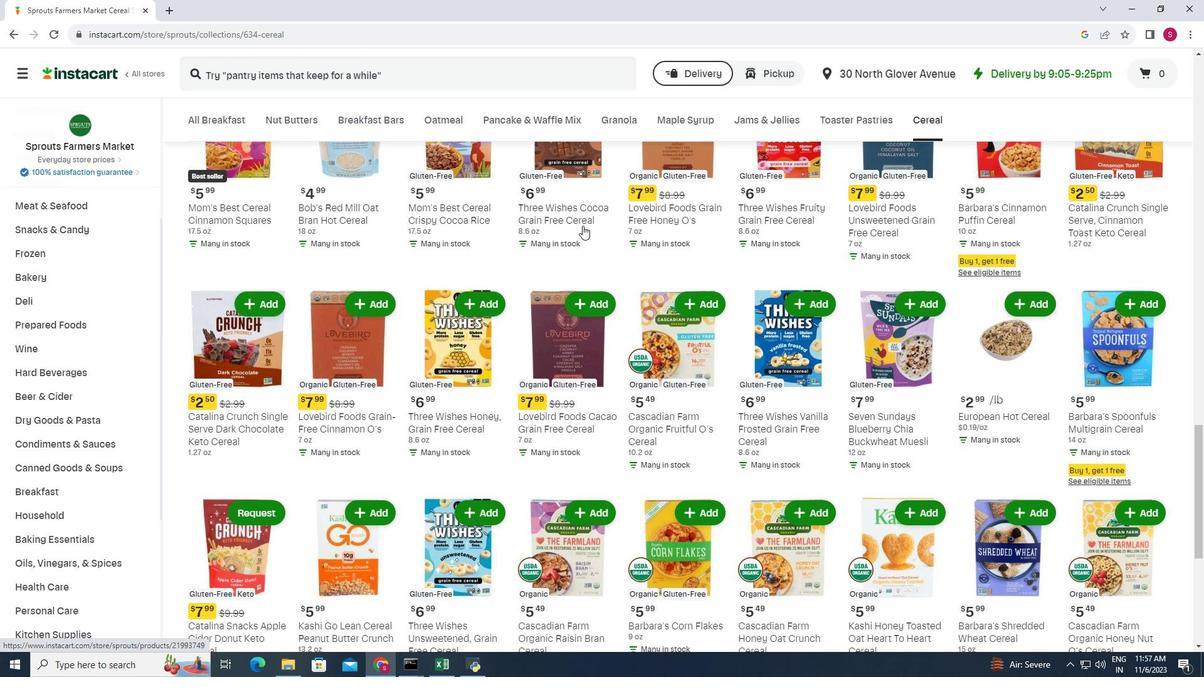 
Action: Mouse scrolled (583, 225) with delta (0, 0)
Screenshot: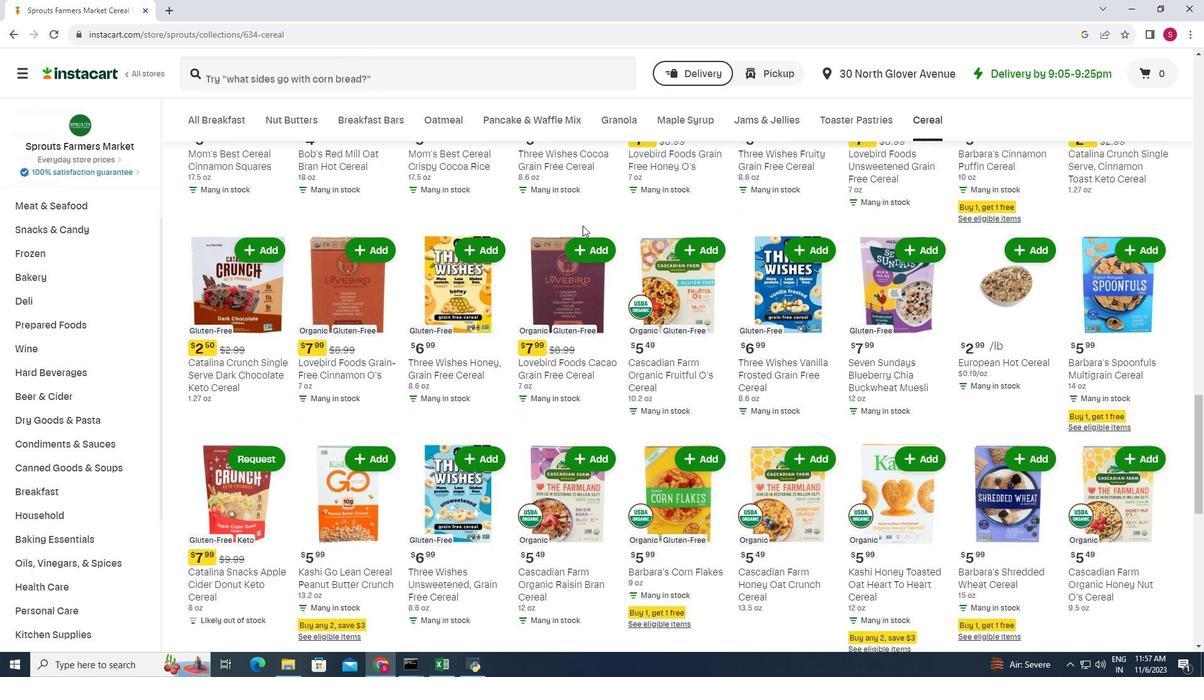 
Action: Mouse scrolled (583, 225) with delta (0, 0)
Screenshot: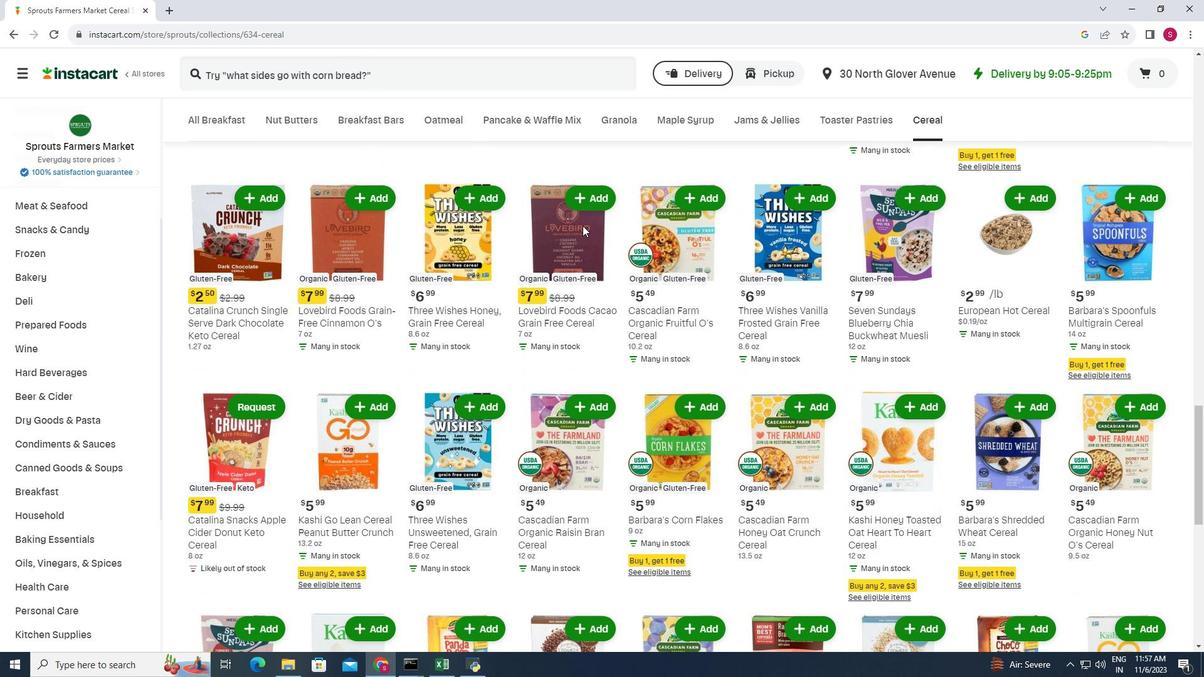 
Action: Mouse scrolled (583, 225) with delta (0, 0)
Screenshot: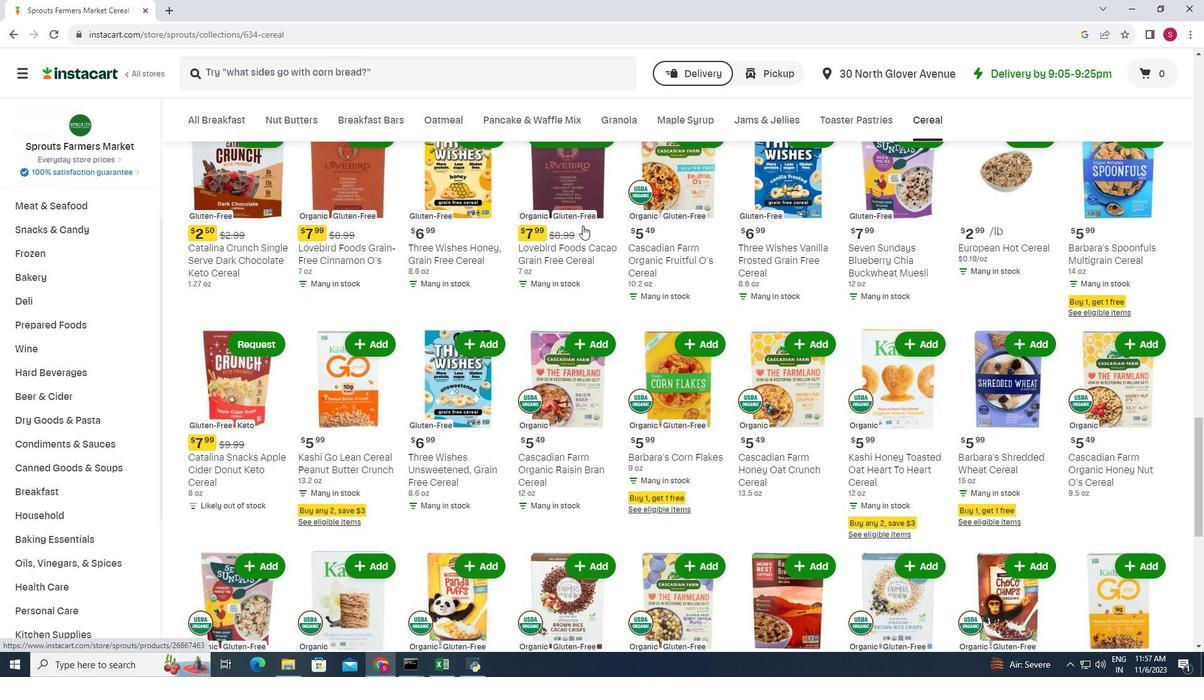 
Action: Mouse scrolled (583, 225) with delta (0, 0)
Screenshot: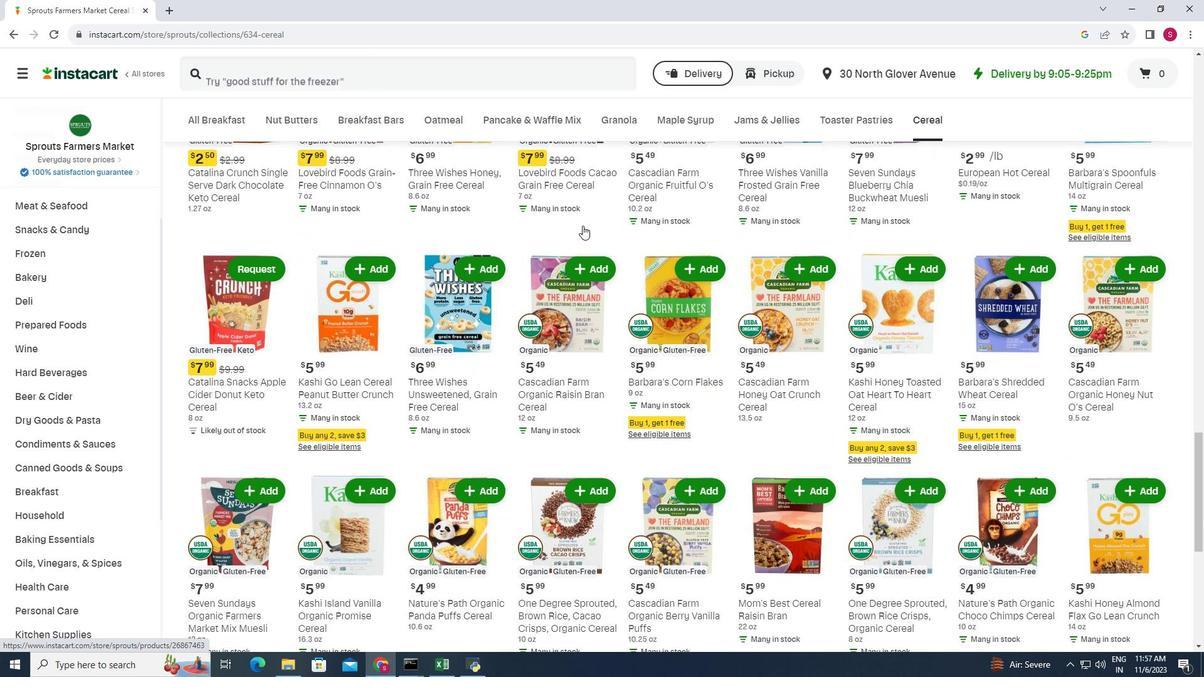 
Action: Mouse scrolled (583, 225) with delta (0, 0)
Screenshot: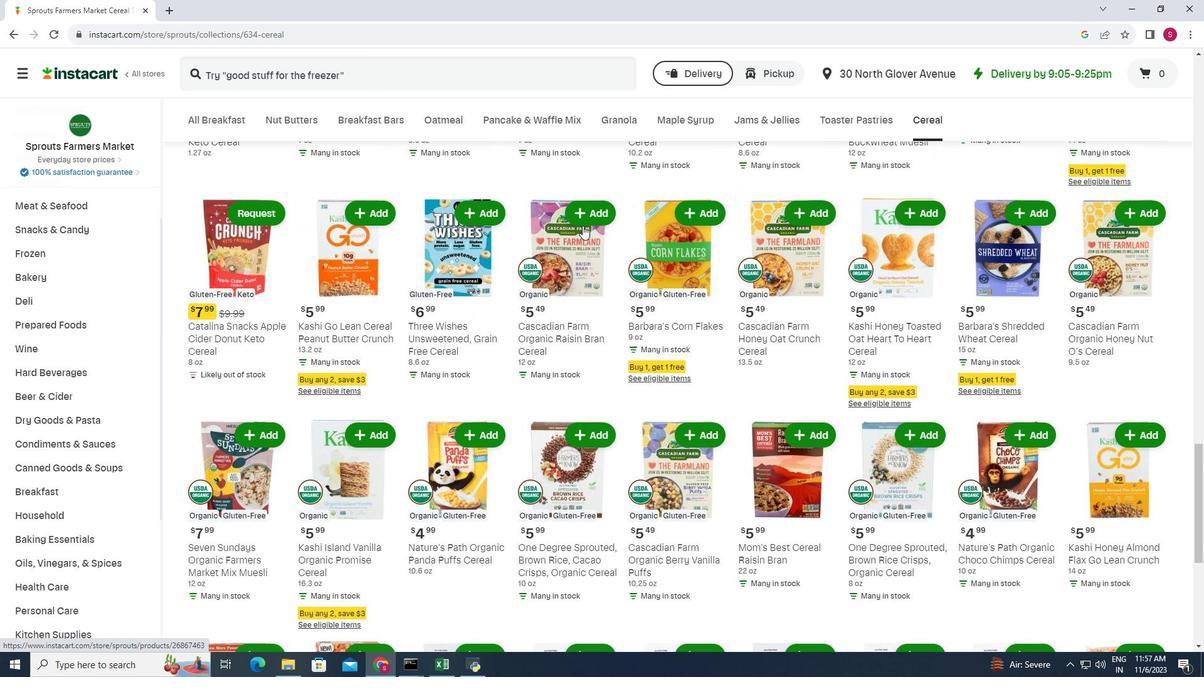 
Action: Mouse scrolled (583, 225) with delta (0, 0)
Screenshot: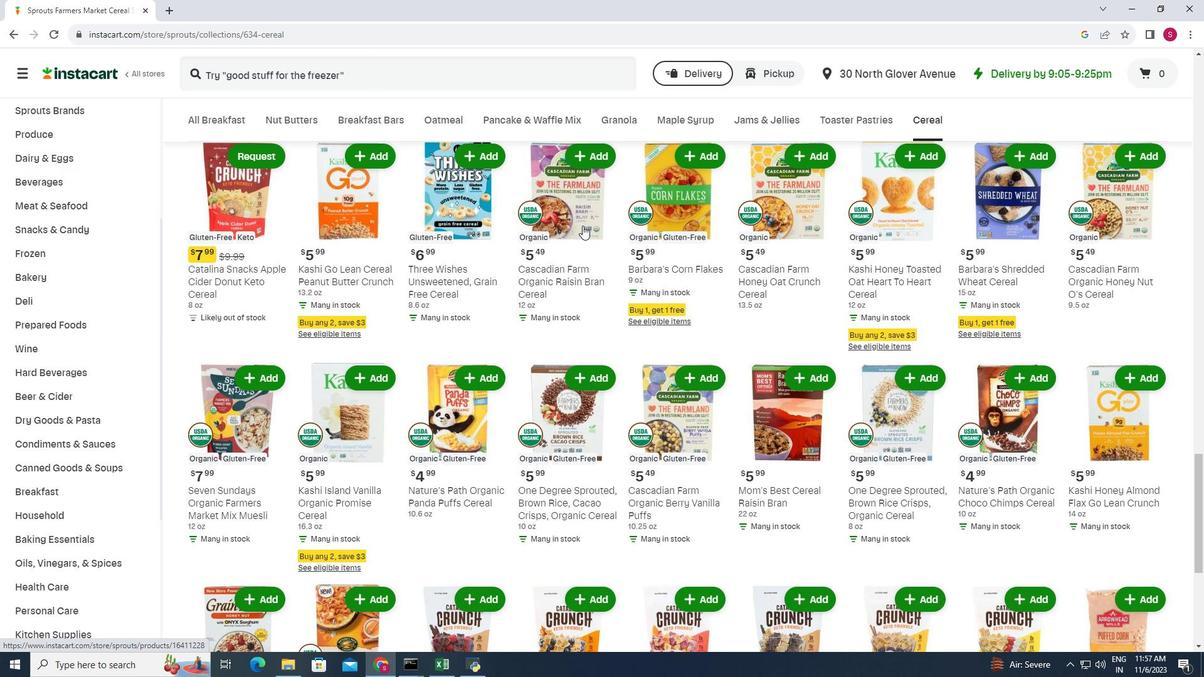 
Action: Mouse scrolled (583, 225) with delta (0, 0)
Screenshot: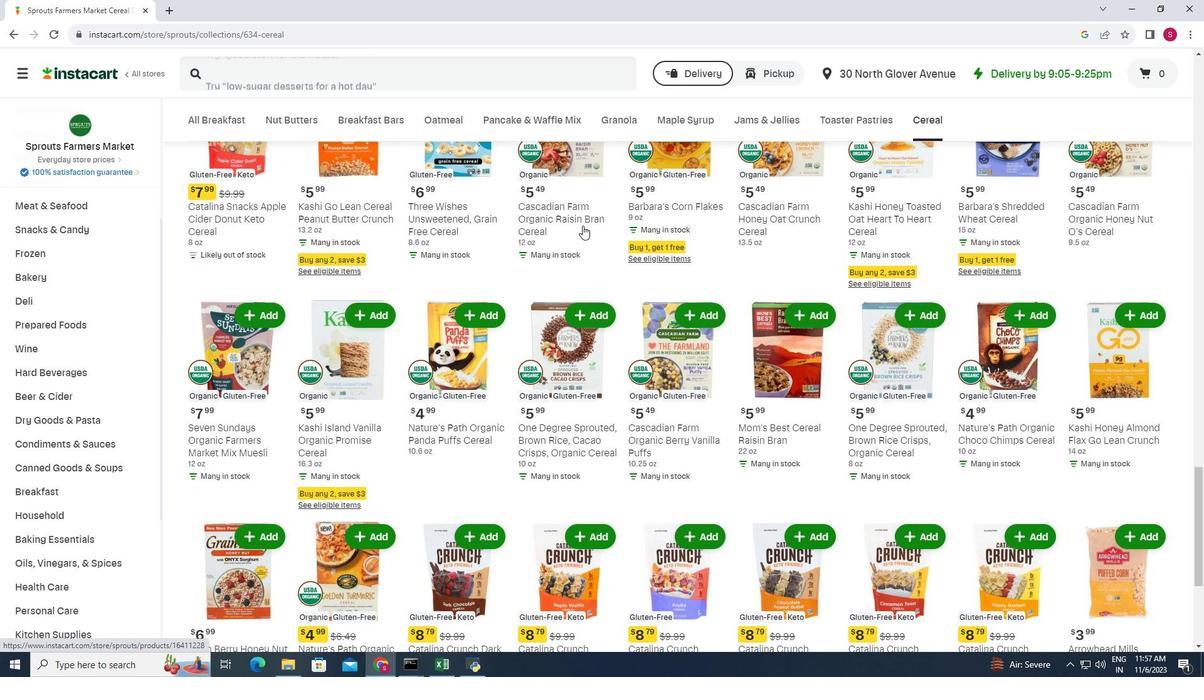
Action: Mouse scrolled (583, 225) with delta (0, 0)
Screenshot: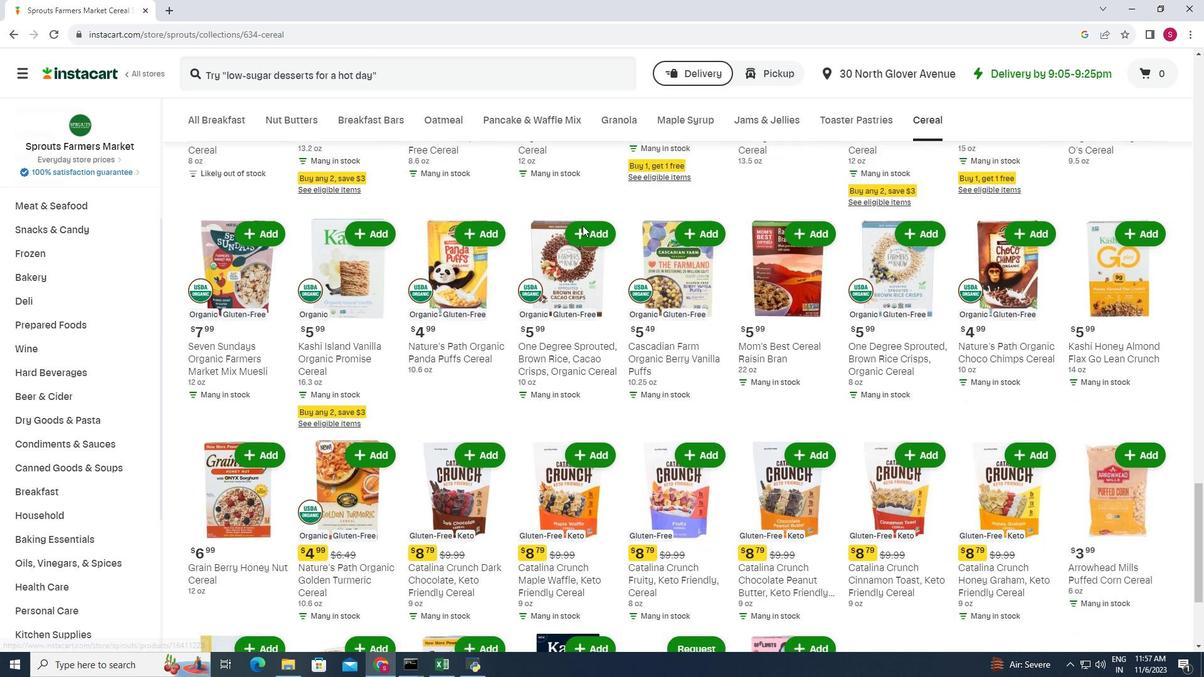 
Action: Mouse scrolled (583, 225) with delta (0, 0)
Screenshot: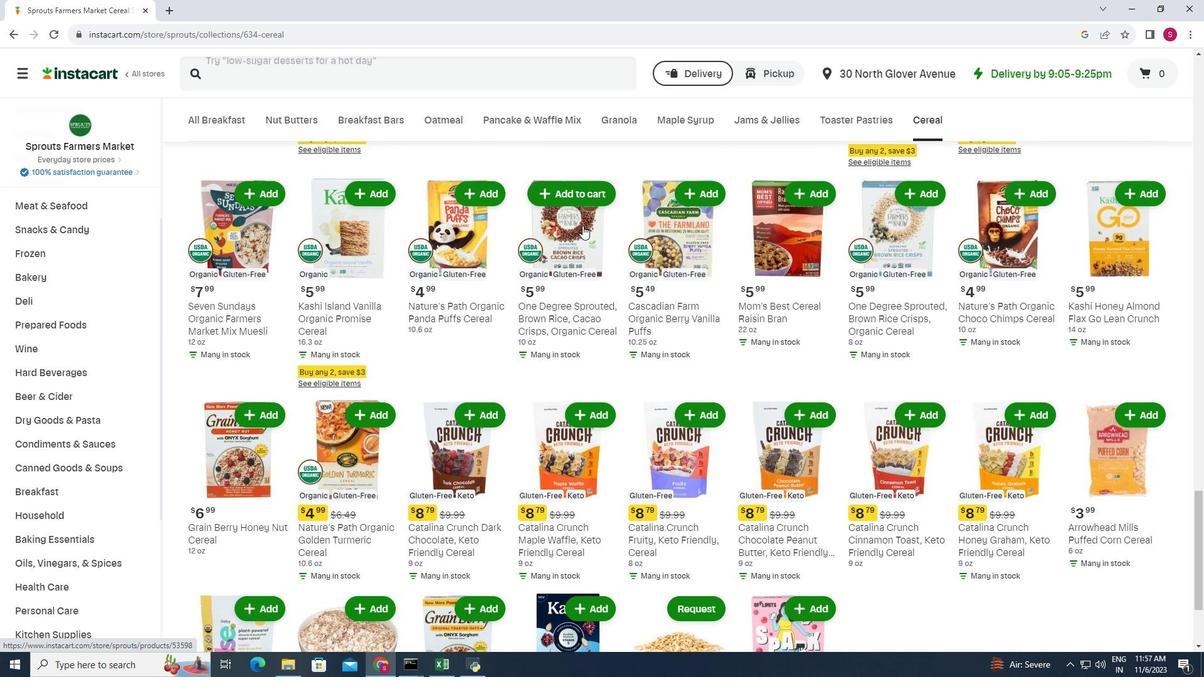 
Action: Mouse scrolled (583, 225) with delta (0, 0)
Screenshot: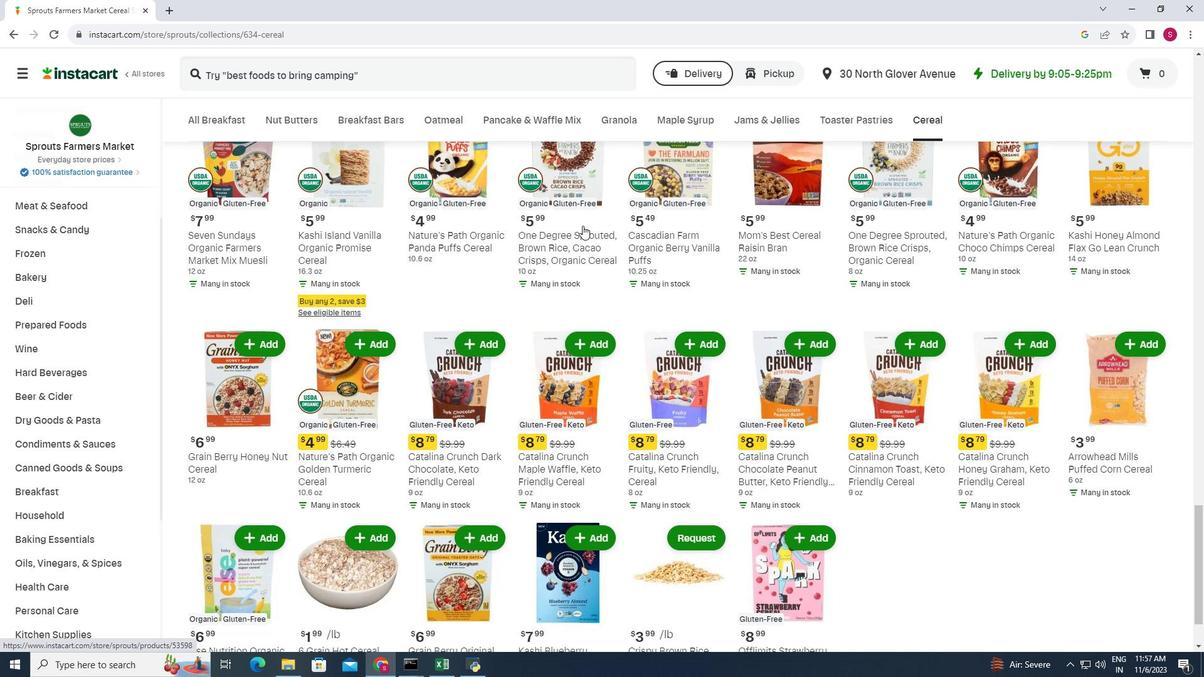 
Action: Mouse scrolled (583, 225) with delta (0, 0)
Screenshot: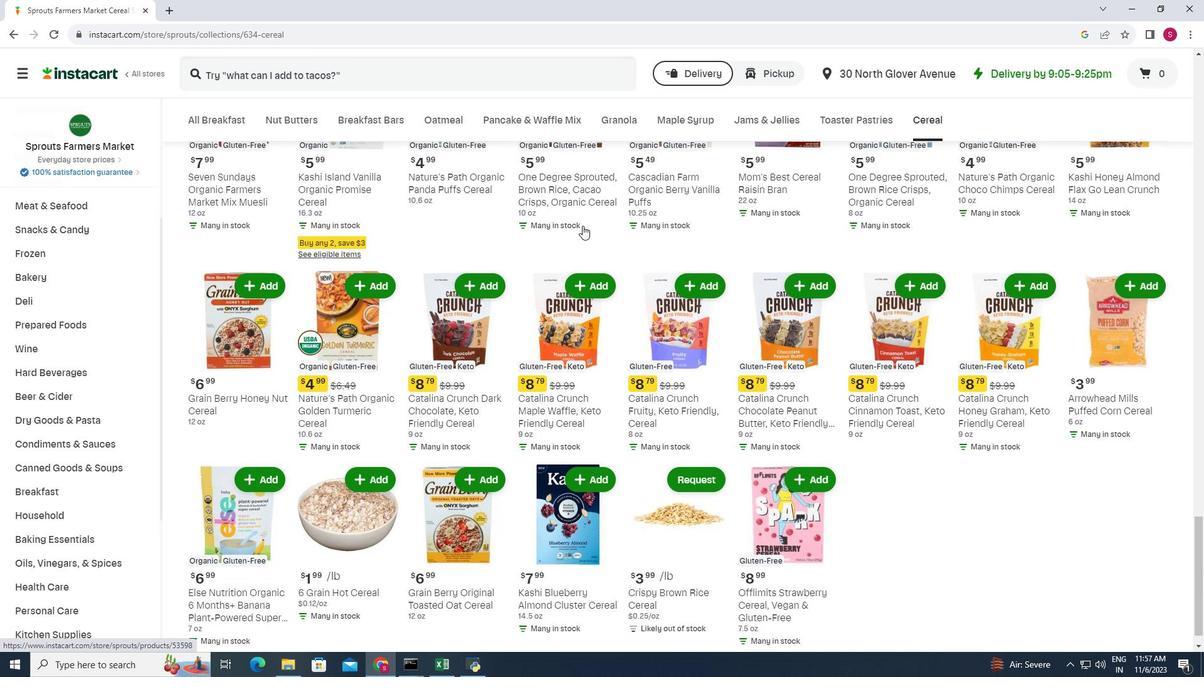 
